 Task: Look for space in Al Manşūrah, Egypt from 1st July, 2023 to 8th July, 2023 for 2 adults, 1 child in price range Rs.15000 to Rs.20000. Place can be entire place with 1  bedroom having 1 bed and 1 bathroom. Property type can be house, flat, guest house, hotel. Booking option can be shelf check-in. Required host language is English.
Action: Mouse moved to (259, 166)
Screenshot: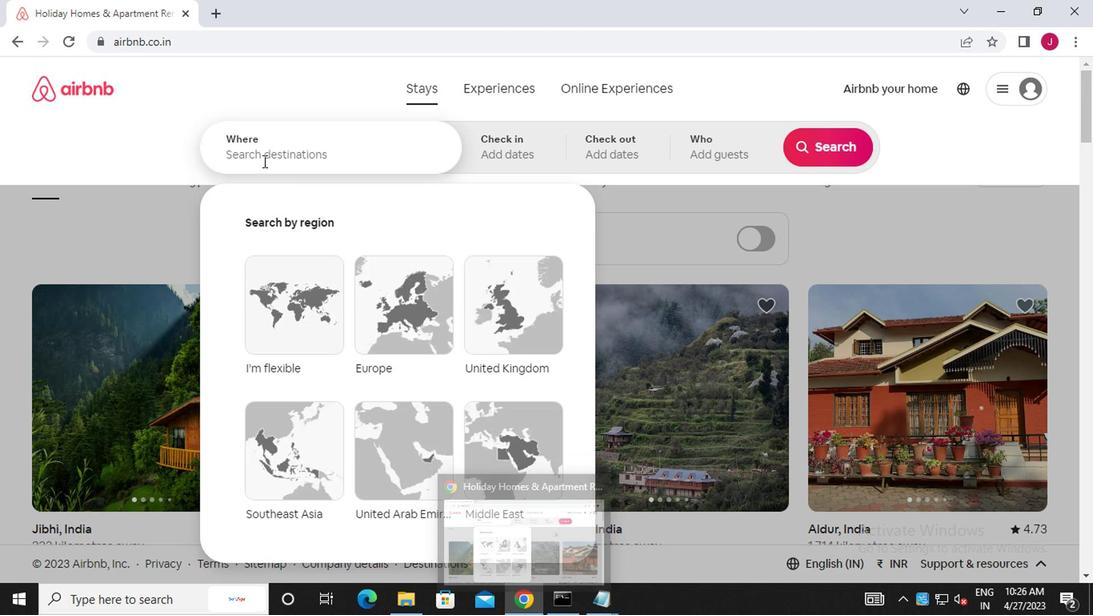 
Action: Mouse pressed left at (259, 166)
Screenshot: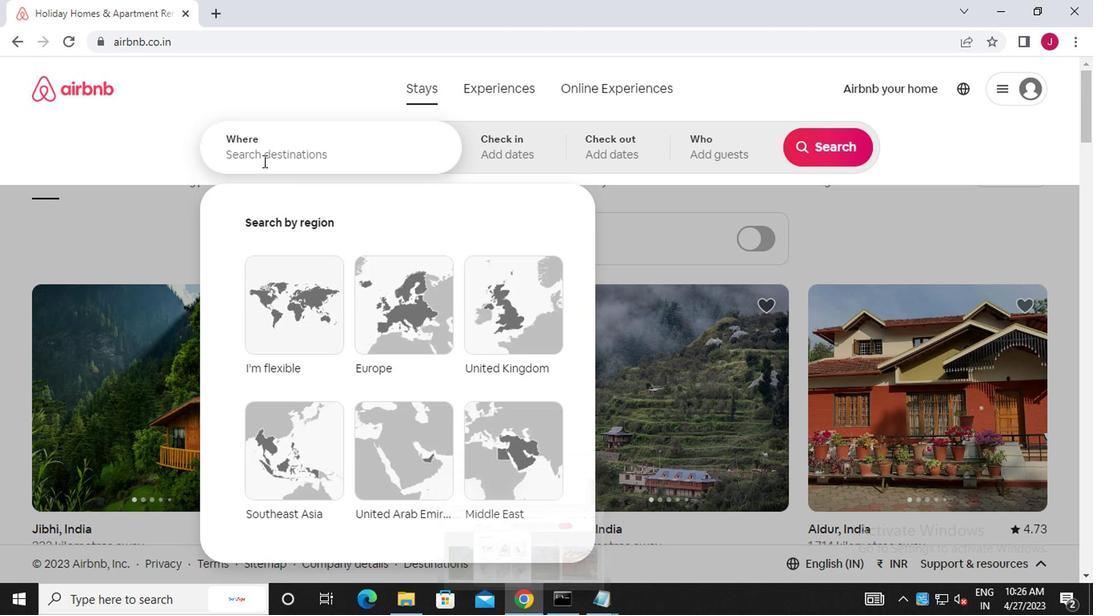 
Action: Mouse moved to (259, 166)
Screenshot: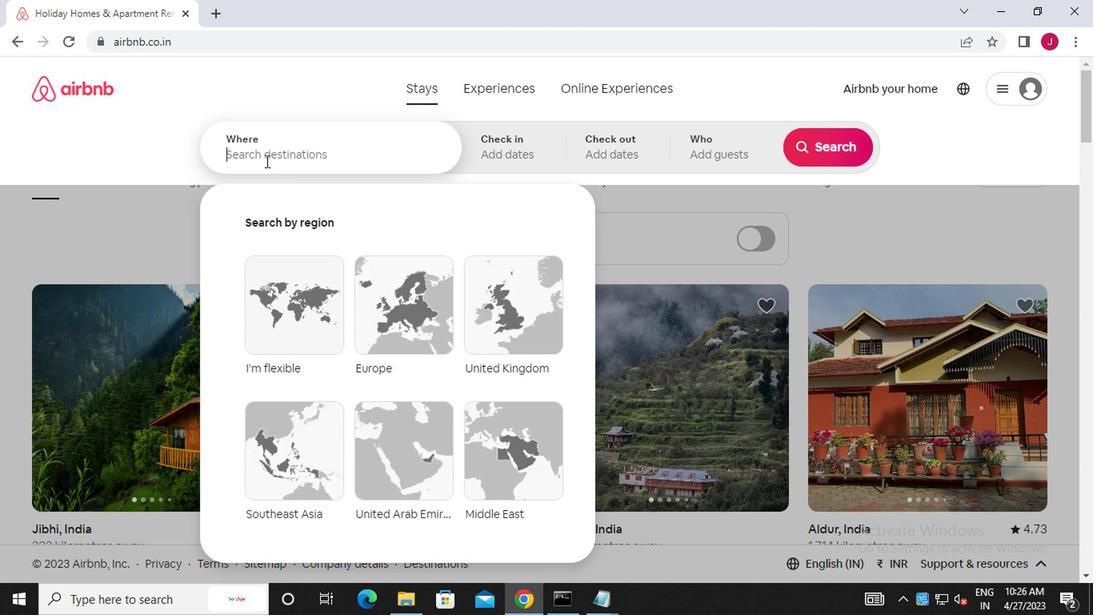 
Action: Key pressed a<Key.caps_lock>l<Key.space><Key.caps_lock>m<Key.caps_lock>ansurah,<Key.caps_lock>e<Key.caps_lock>gypt
Screenshot: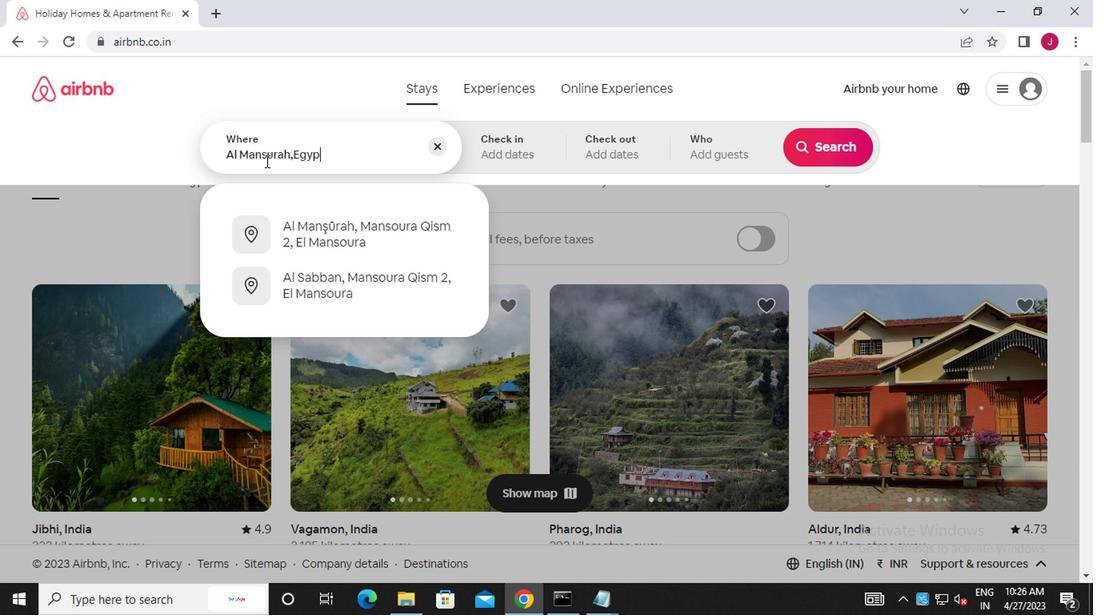 
Action: Mouse moved to (528, 150)
Screenshot: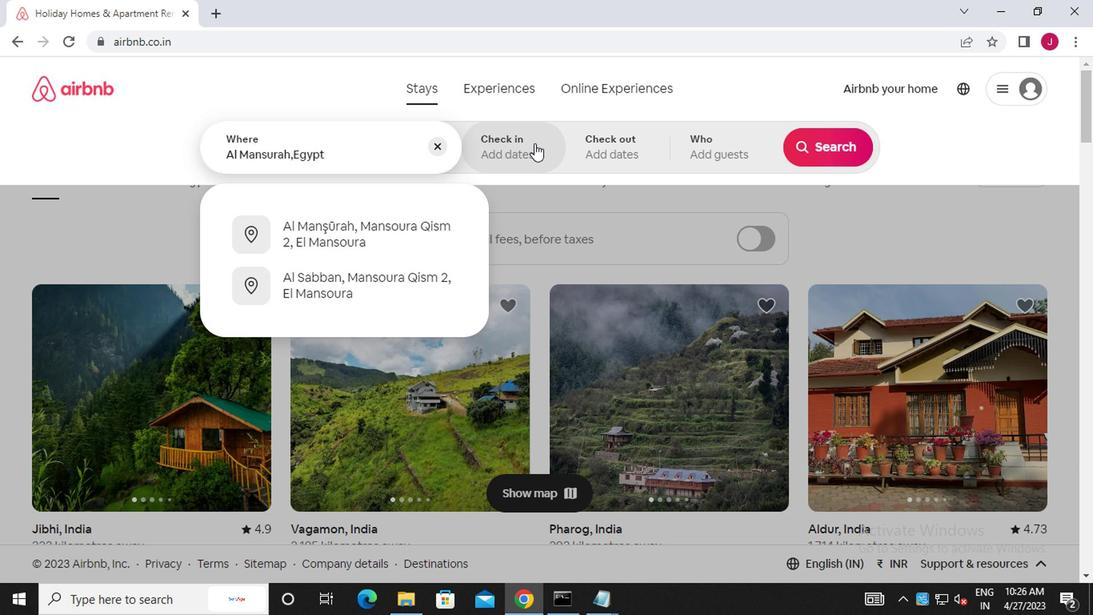 
Action: Mouse pressed left at (528, 150)
Screenshot: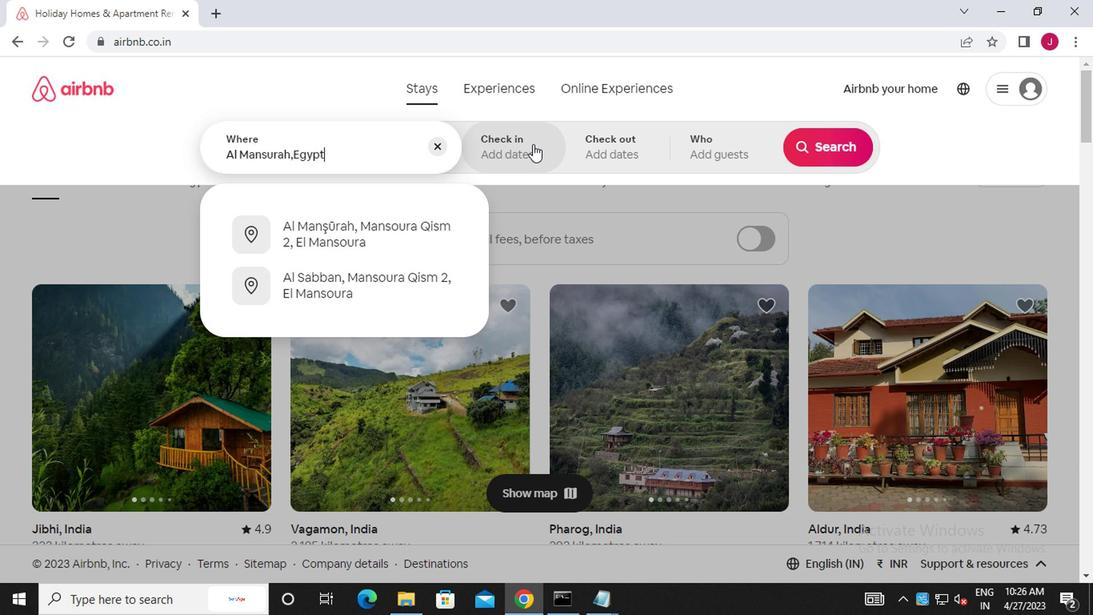 
Action: Mouse moved to (813, 278)
Screenshot: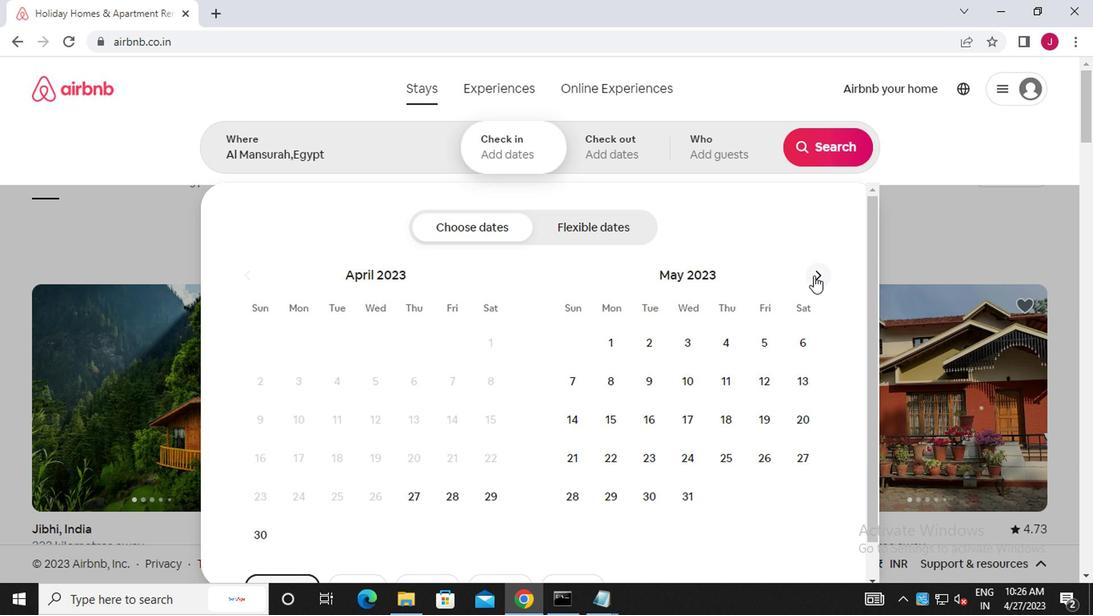 
Action: Mouse pressed left at (813, 278)
Screenshot: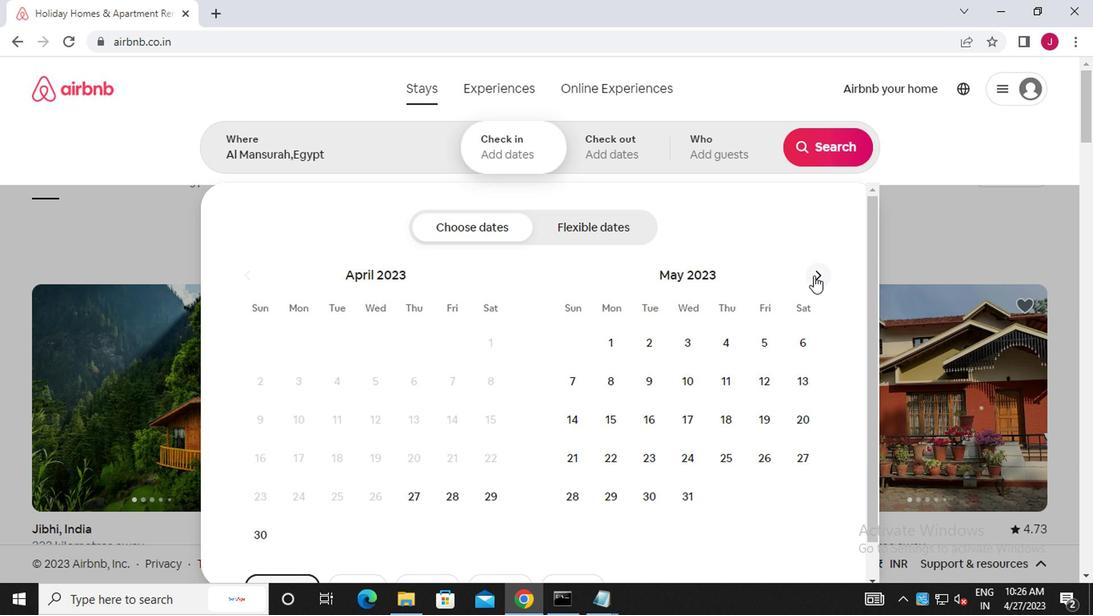 
Action: Mouse moved to (813, 278)
Screenshot: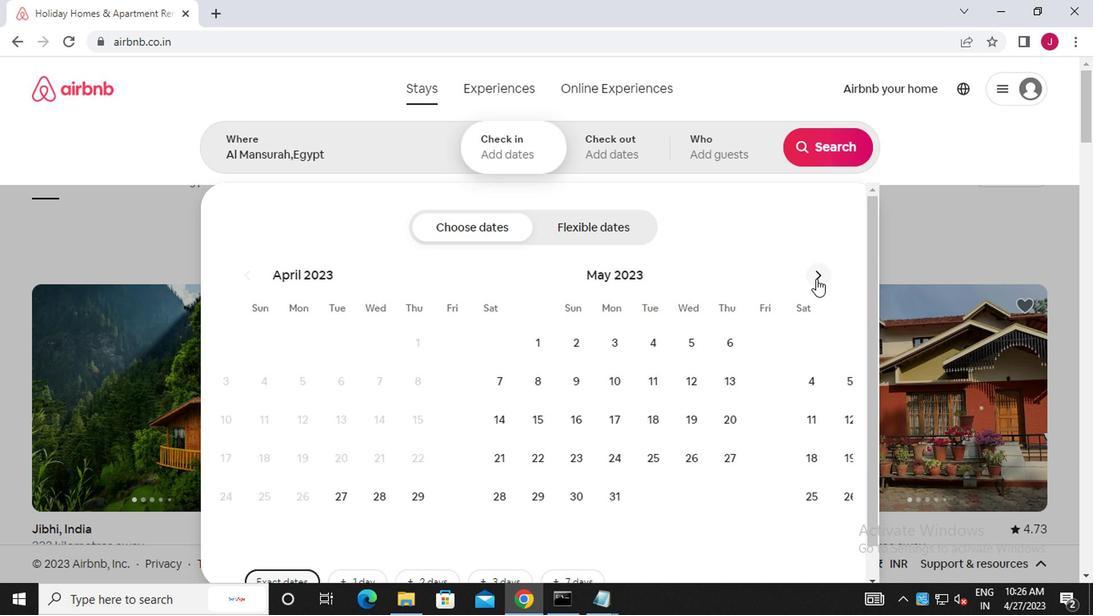 
Action: Mouse pressed left at (813, 278)
Screenshot: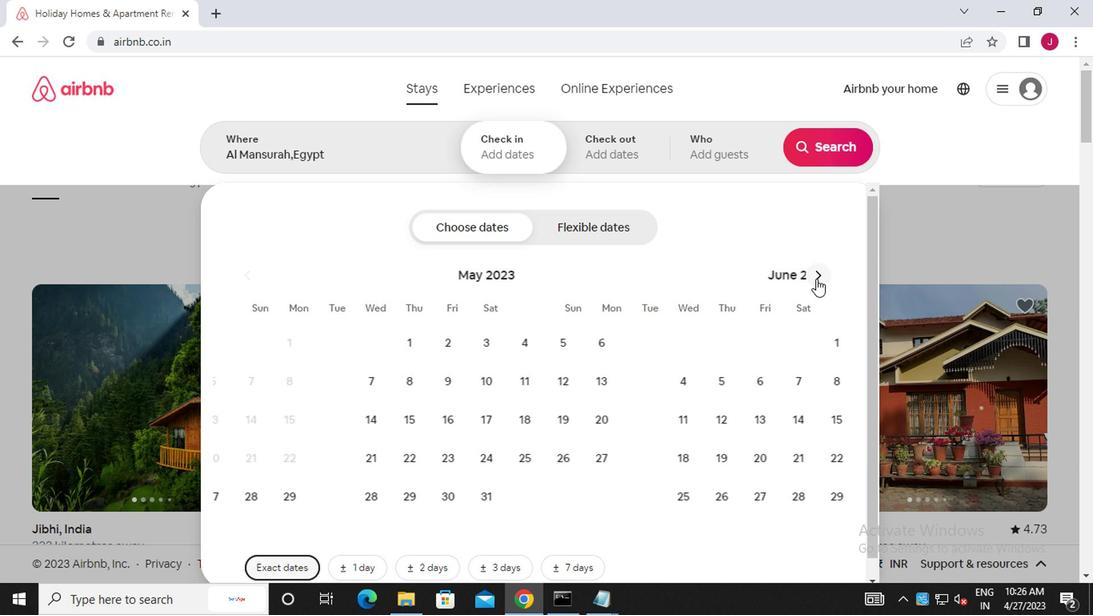 
Action: Mouse moved to (802, 345)
Screenshot: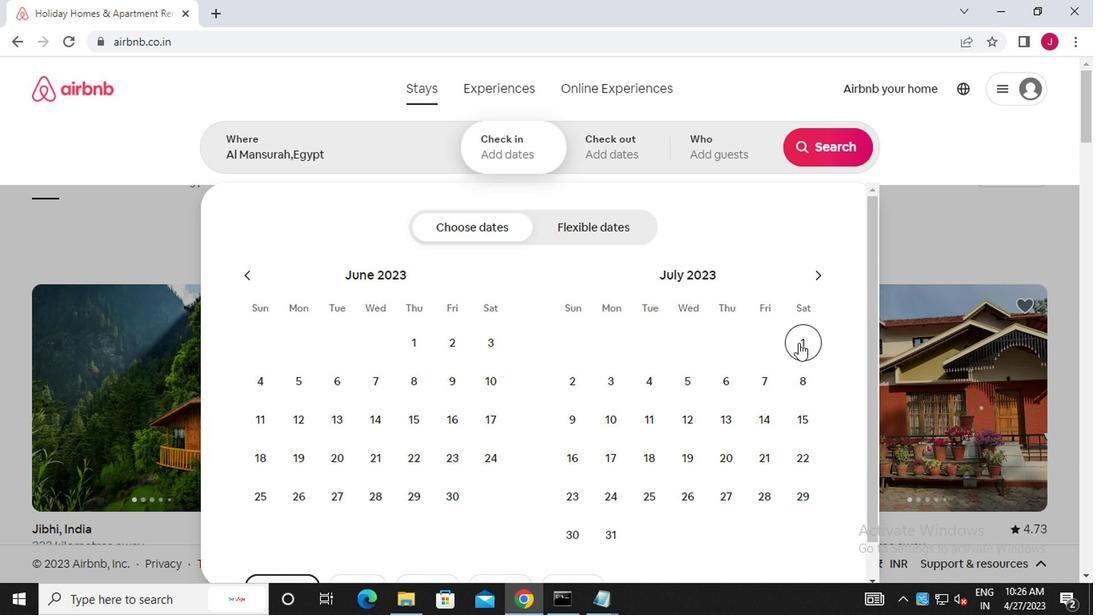 
Action: Mouse pressed left at (802, 345)
Screenshot: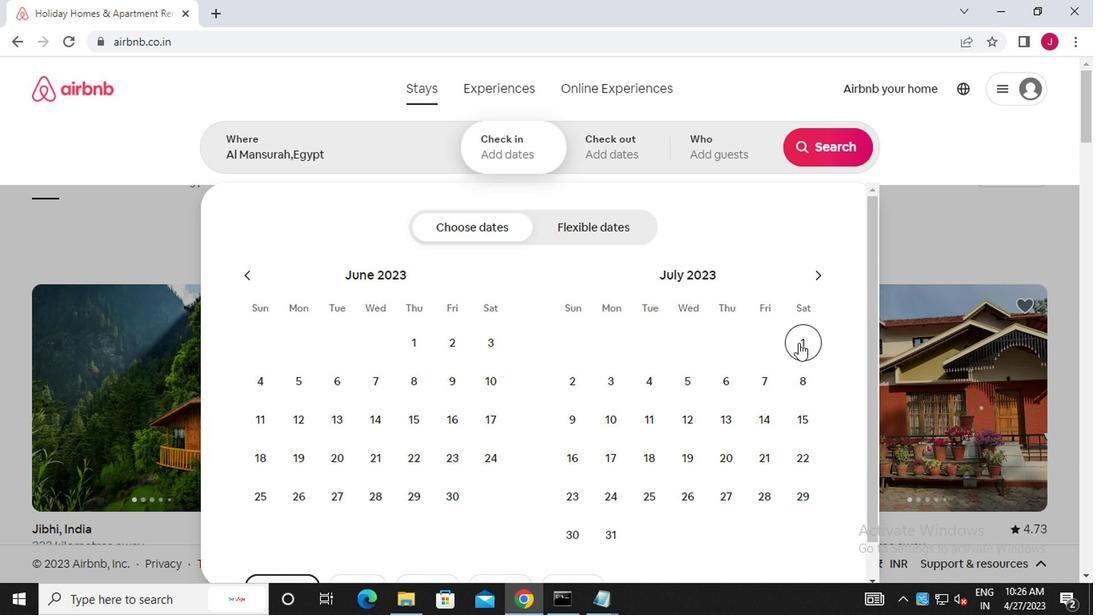 
Action: Mouse moved to (789, 375)
Screenshot: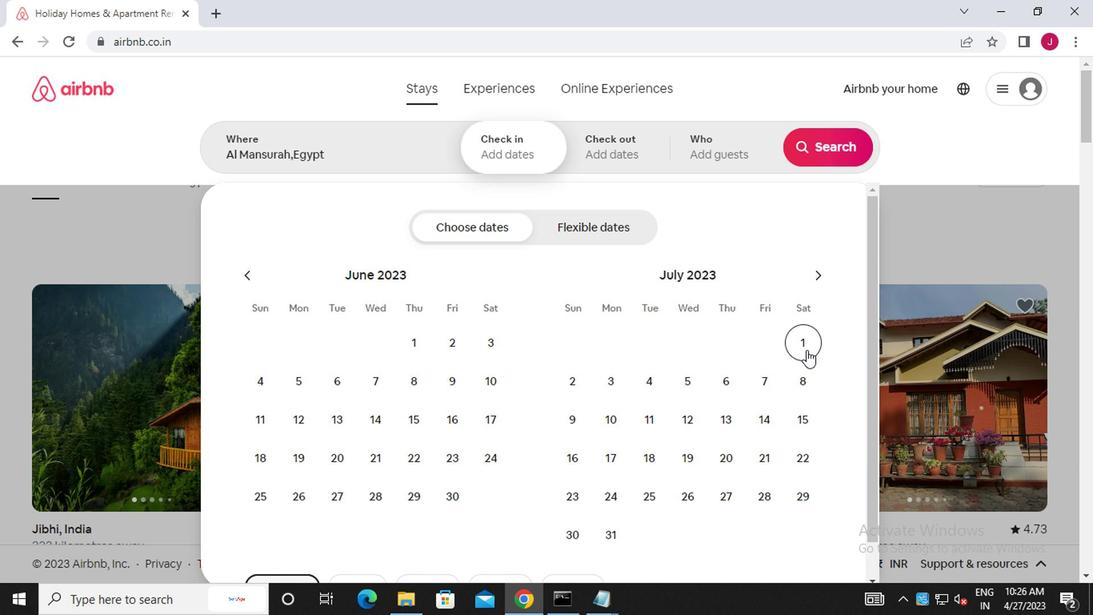 
Action: Mouse pressed left at (789, 375)
Screenshot: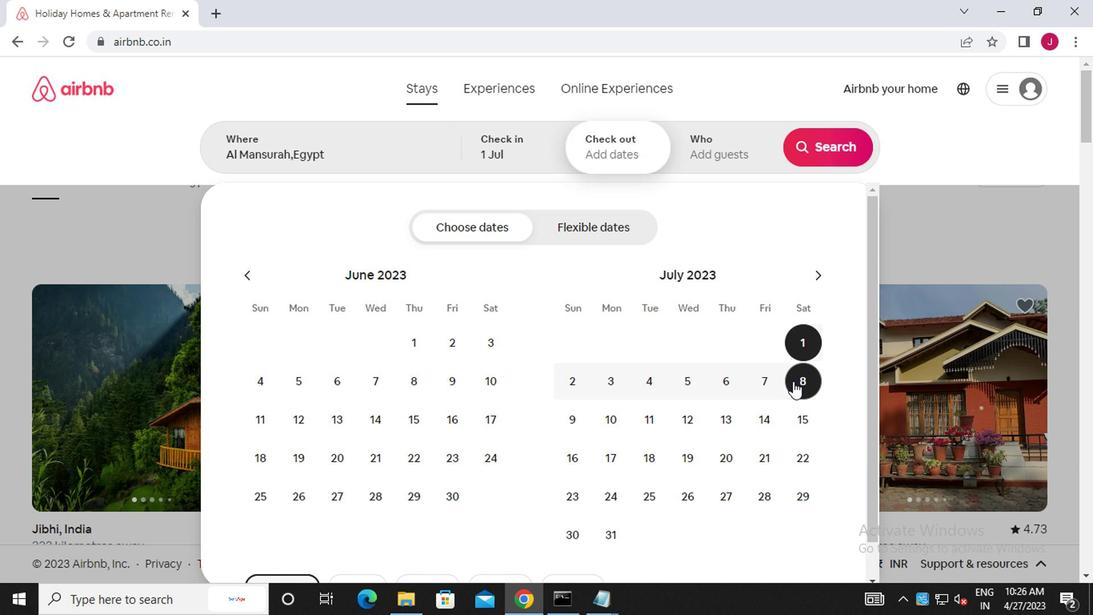 
Action: Mouse moved to (719, 153)
Screenshot: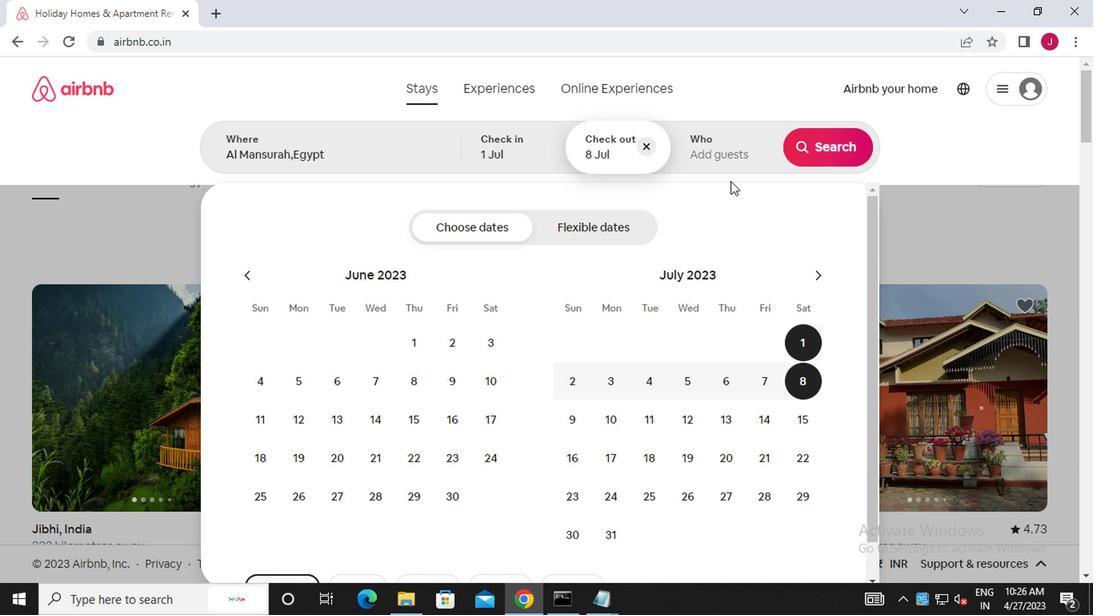 
Action: Mouse pressed left at (719, 153)
Screenshot: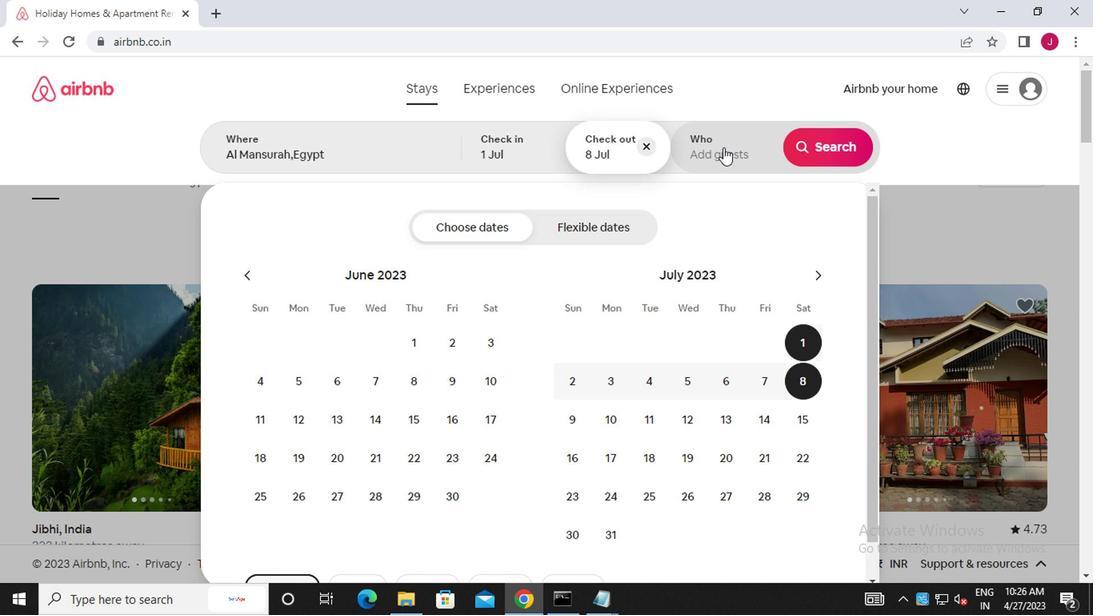 
Action: Mouse moved to (825, 233)
Screenshot: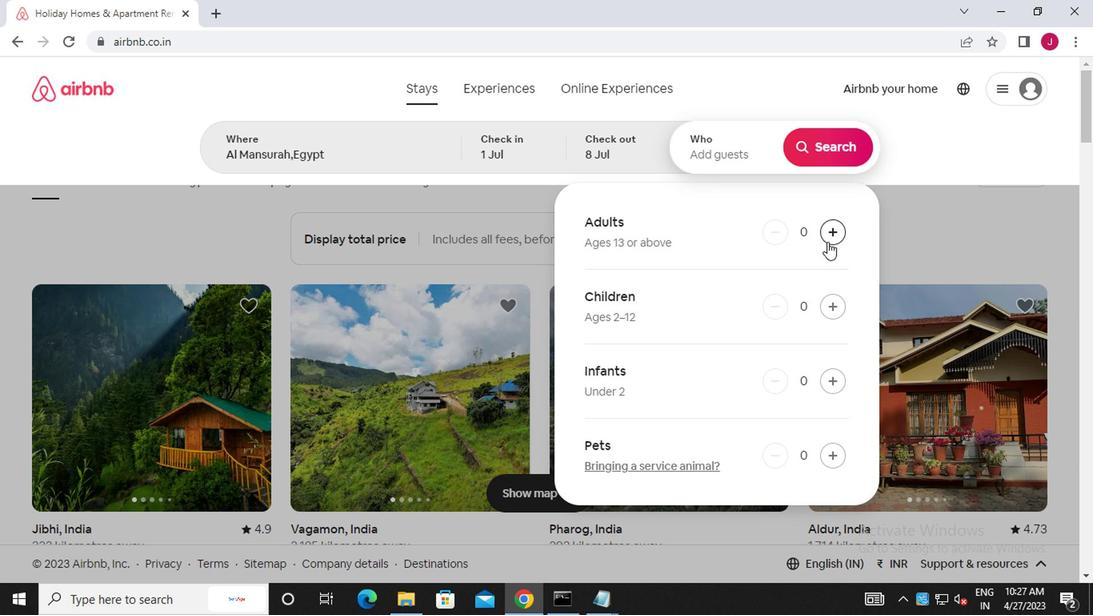
Action: Mouse pressed left at (825, 233)
Screenshot: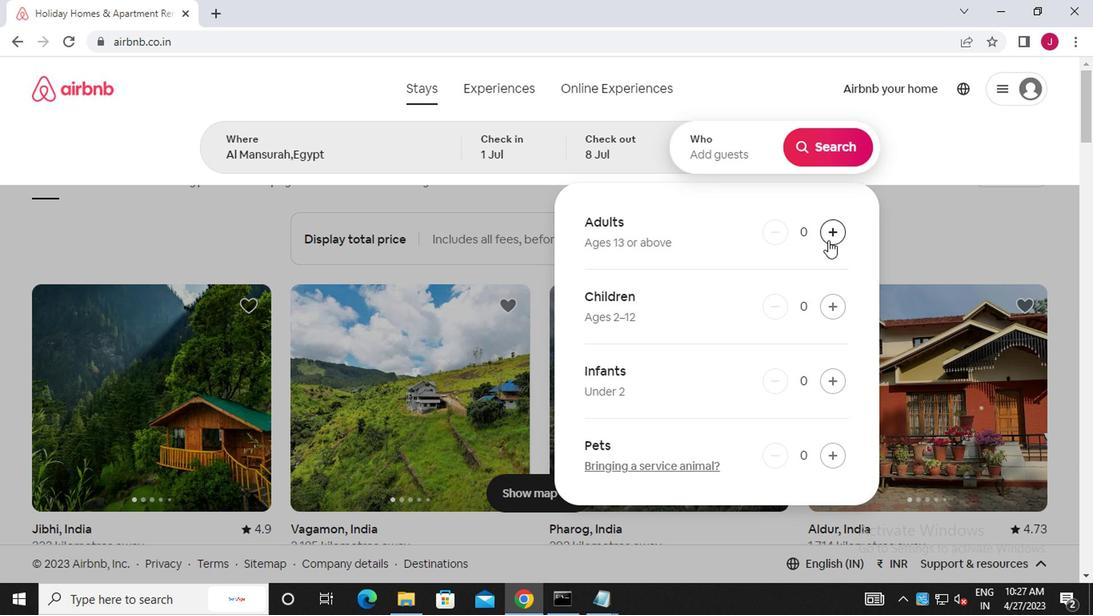 
Action: Mouse moved to (825, 233)
Screenshot: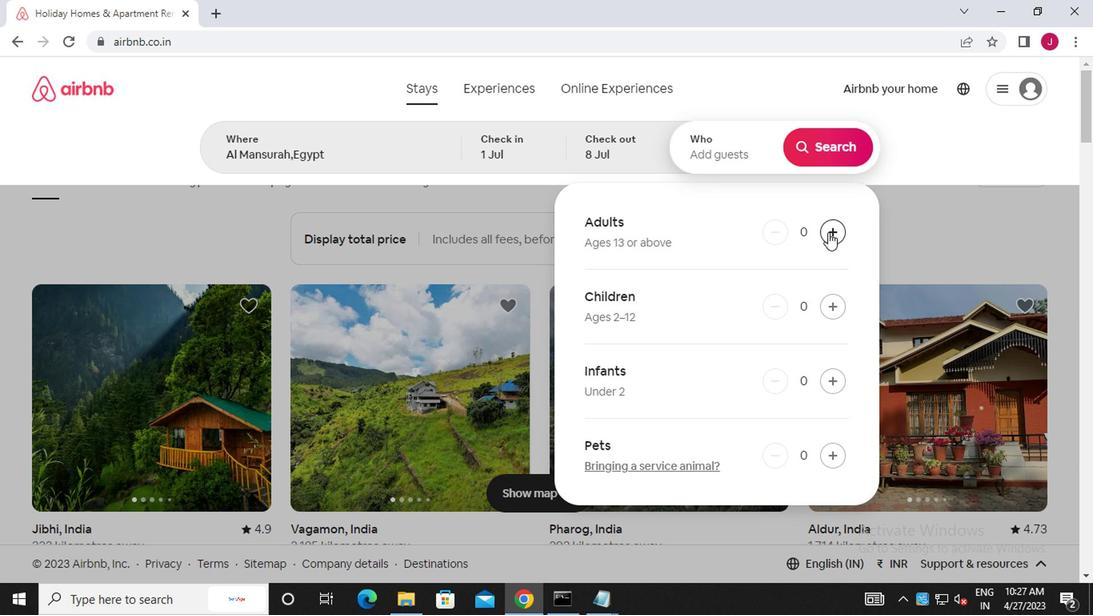
Action: Mouse pressed left at (825, 233)
Screenshot: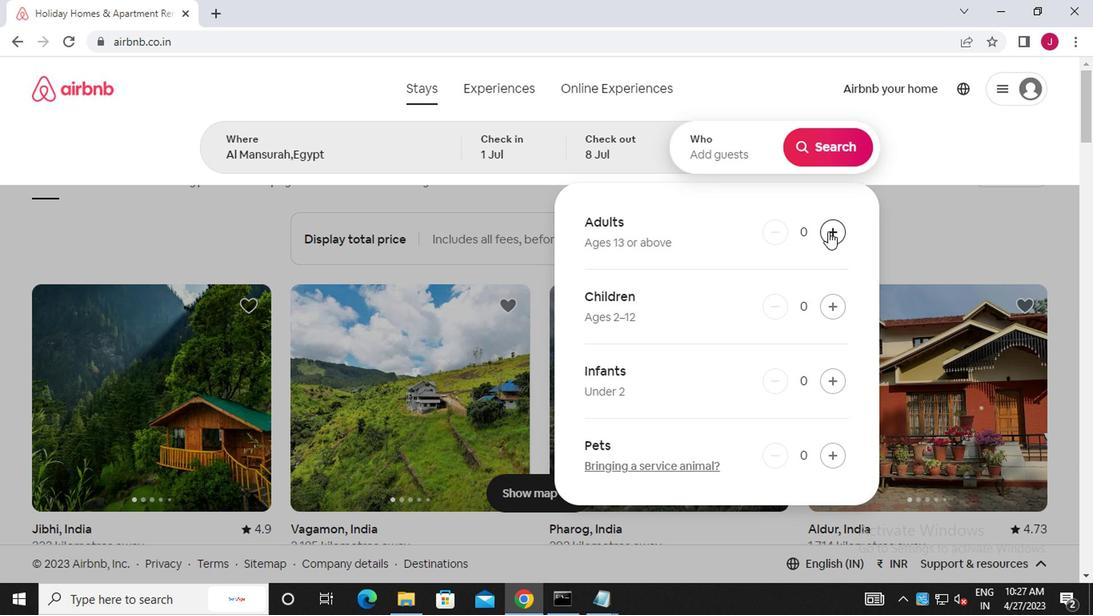 
Action: Mouse moved to (834, 304)
Screenshot: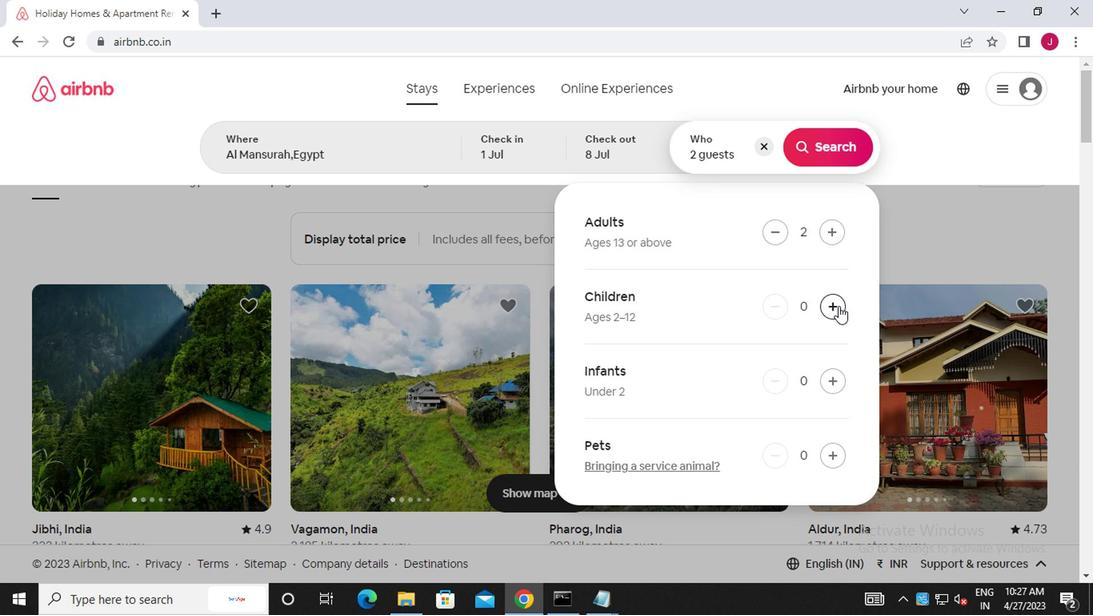 
Action: Mouse pressed left at (834, 304)
Screenshot: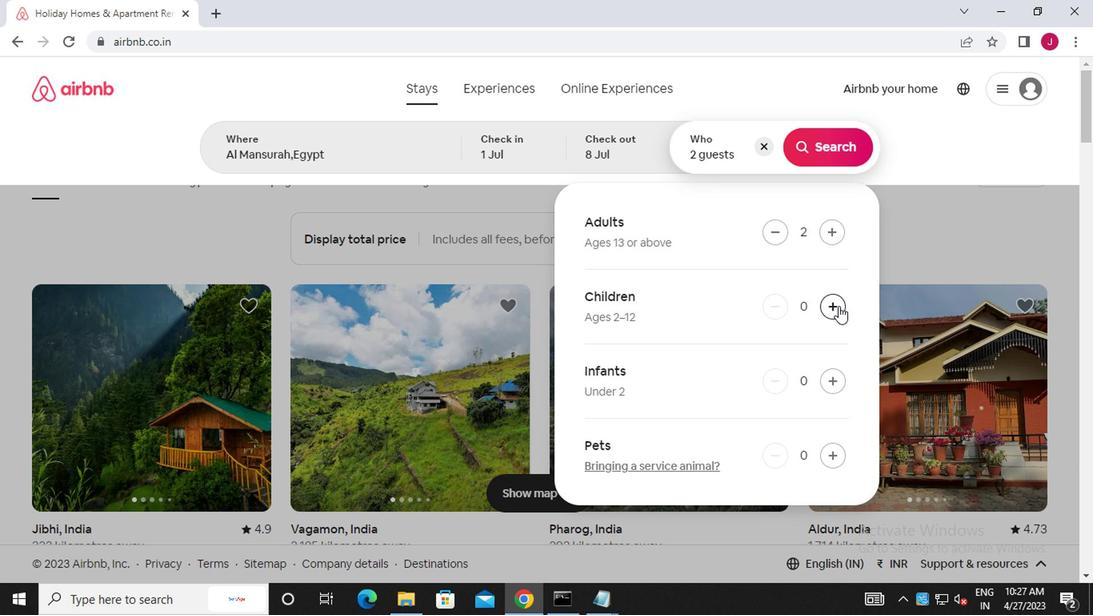 
Action: Mouse moved to (841, 152)
Screenshot: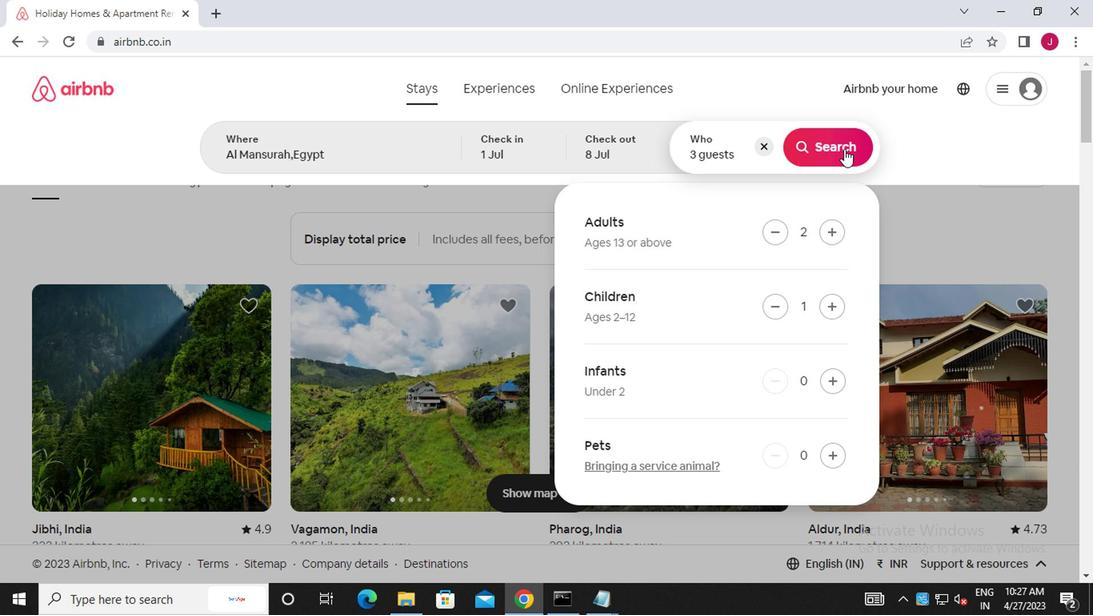 
Action: Mouse pressed left at (841, 152)
Screenshot: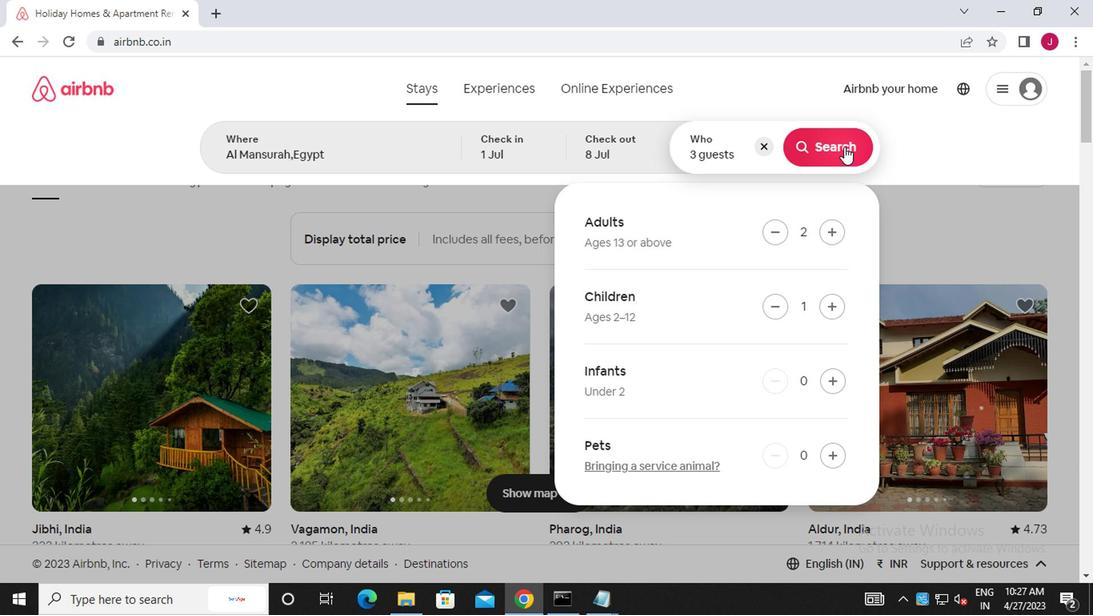 
Action: Mouse moved to (1034, 154)
Screenshot: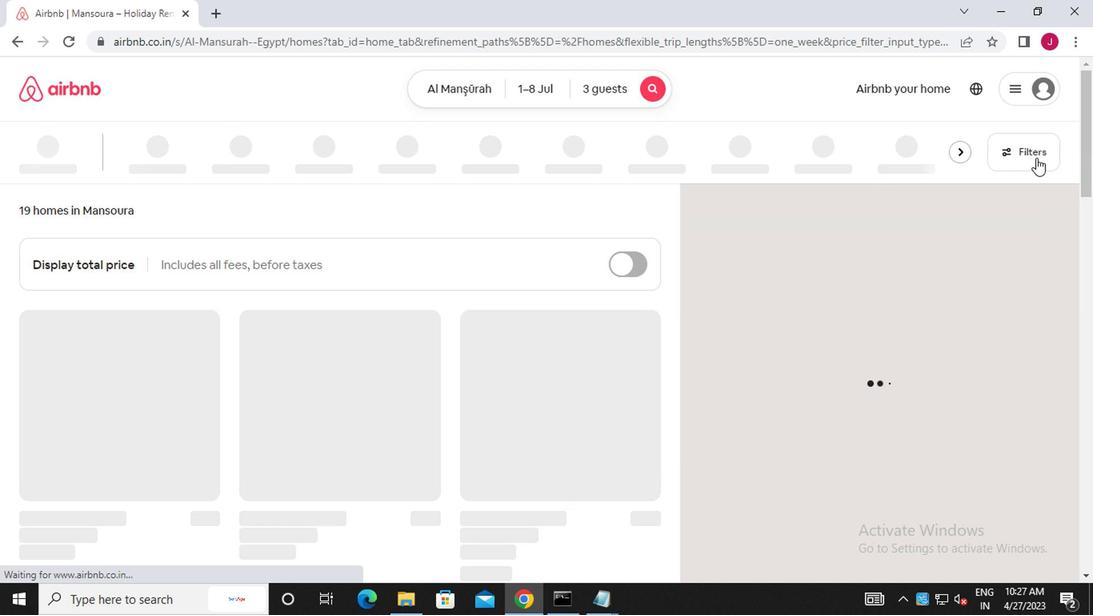
Action: Mouse pressed left at (1034, 154)
Screenshot: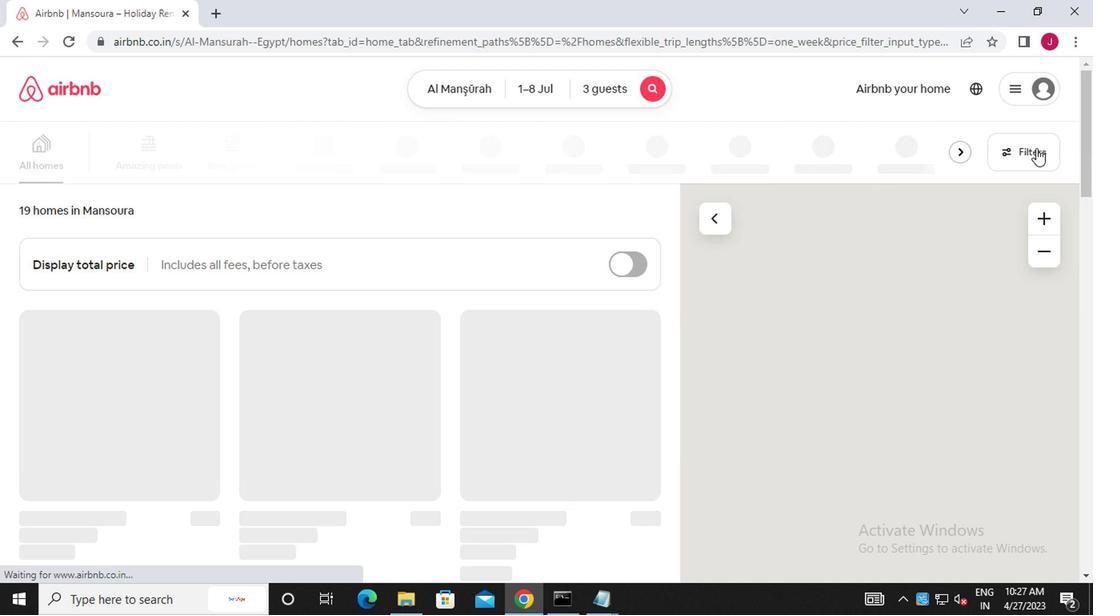 
Action: Mouse moved to (374, 349)
Screenshot: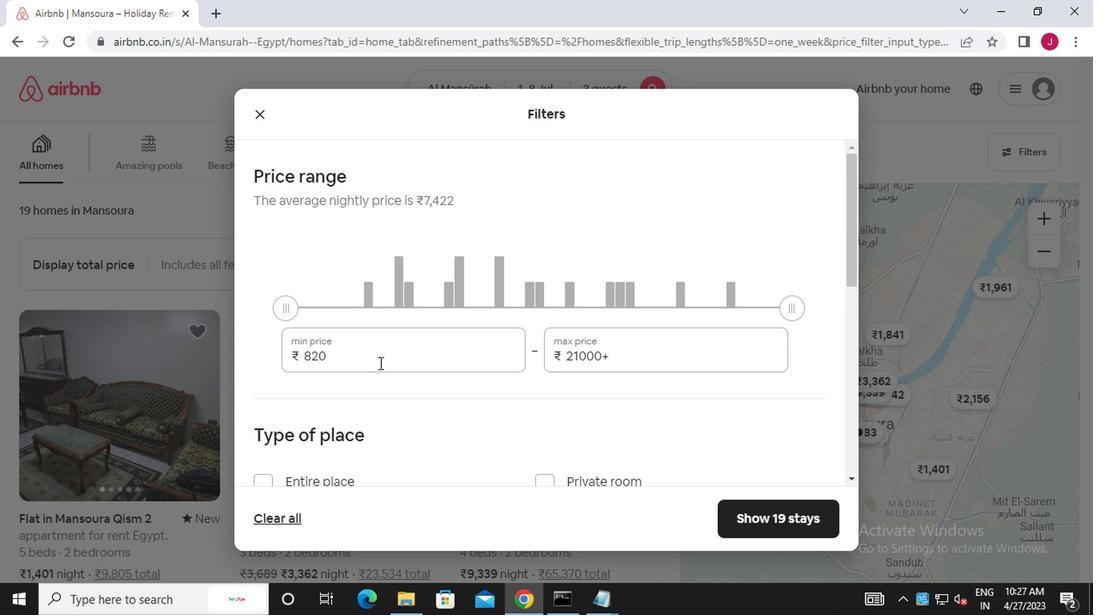 
Action: Mouse pressed left at (374, 349)
Screenshot: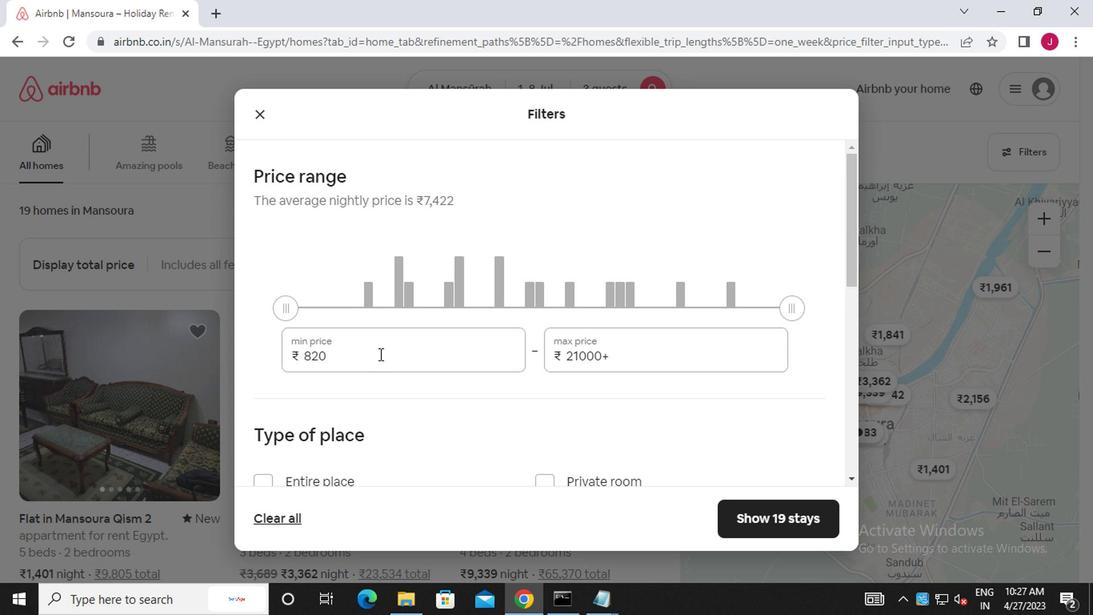 
Action: Mouse moved to (364, 347)
Screenshot: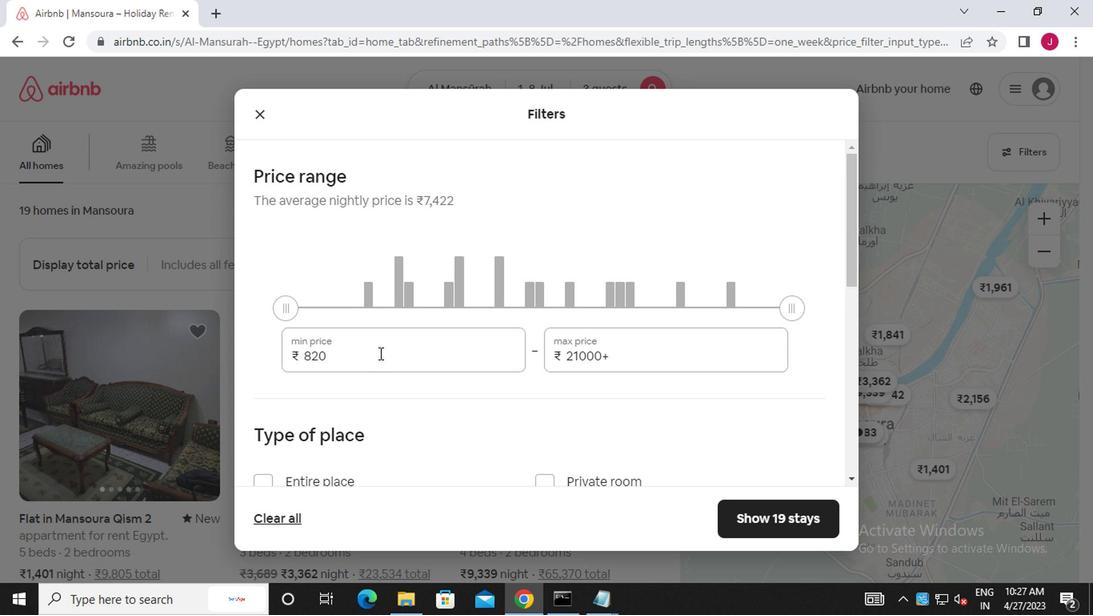 
Action: Key pressed <Key.backspace><Key.backspace><Key.backspace><Key.backspace><Key.backspace><Key.backspace><Key.backspace><Key.backspace><<97>><<101>><<96>><<96>><<96>>
Screenshot: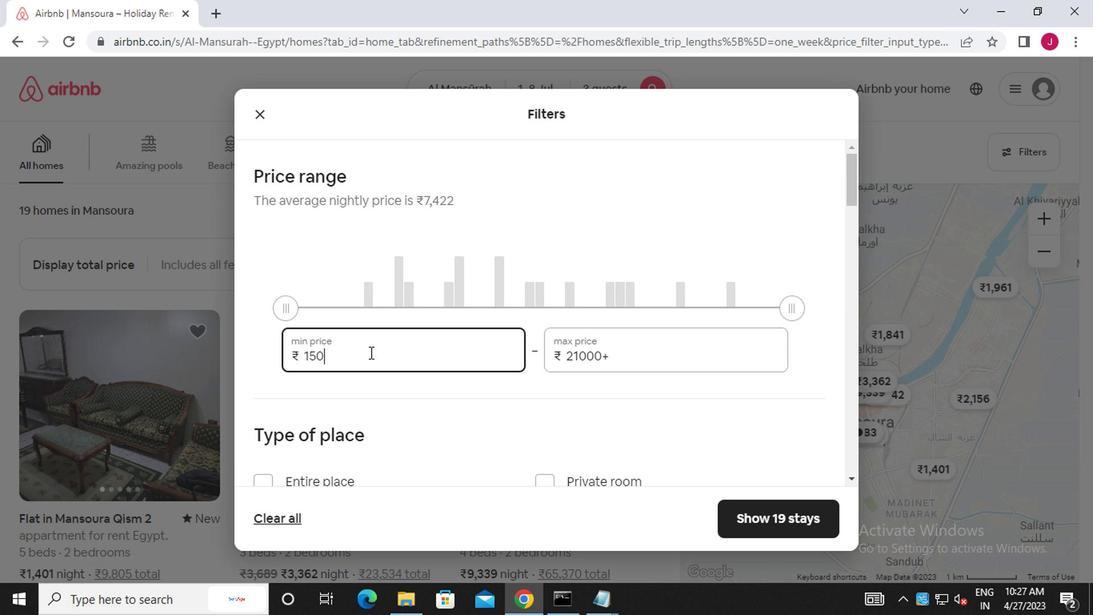 
Action: Mouse moved to (647, 342)
Screenshot: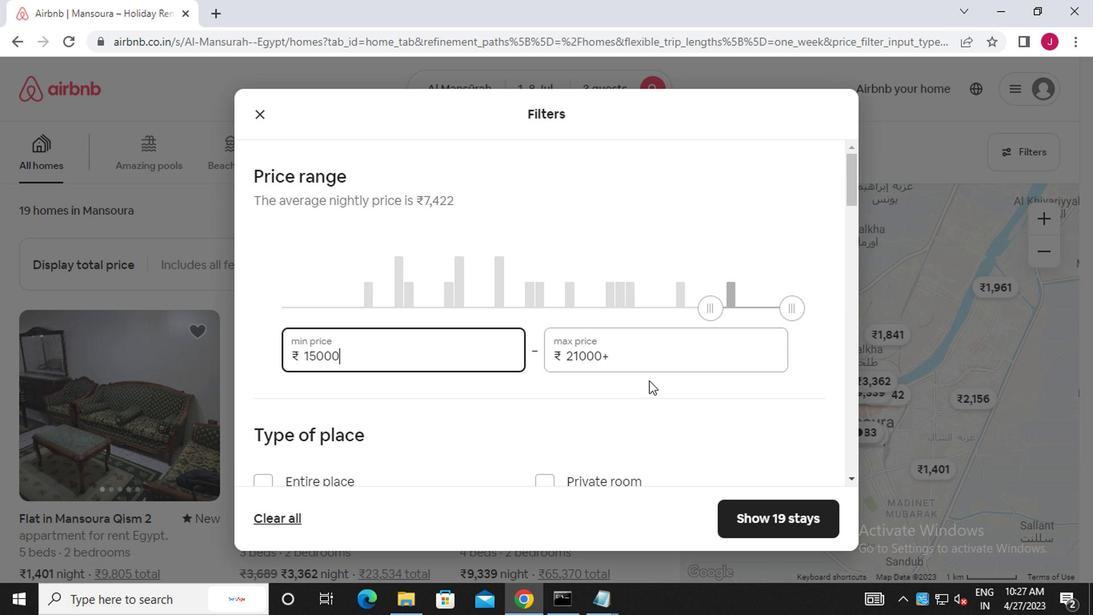 
Action: Mouse pressed left at (647, 342)
Screenshot: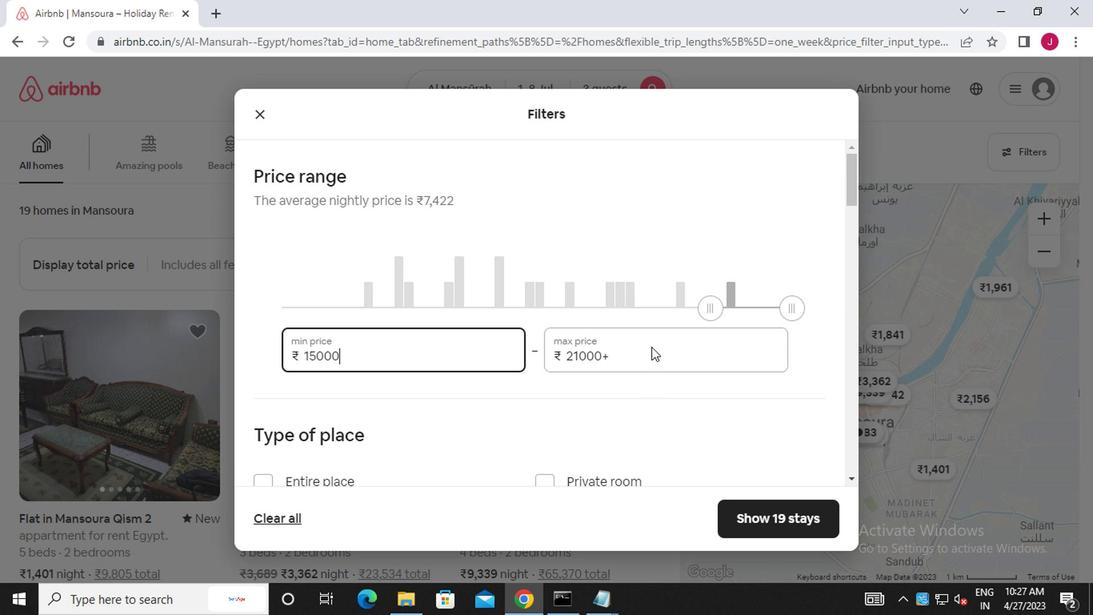 
Action: Key pressed <Key.backspace><Key.backspace><Key.backspace><Key.backspace><Key.backspace><<96>><<96>><<96>><<96>>
Screenshot: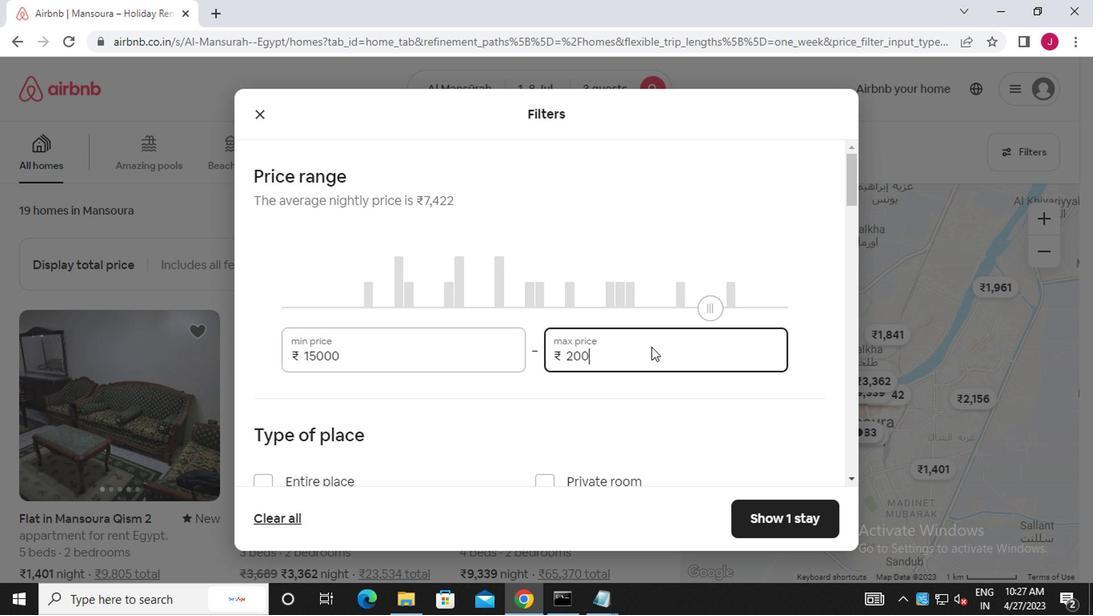 
Action: Mouse scrolled (647, 342) with delta (0, 0)
Screenshot: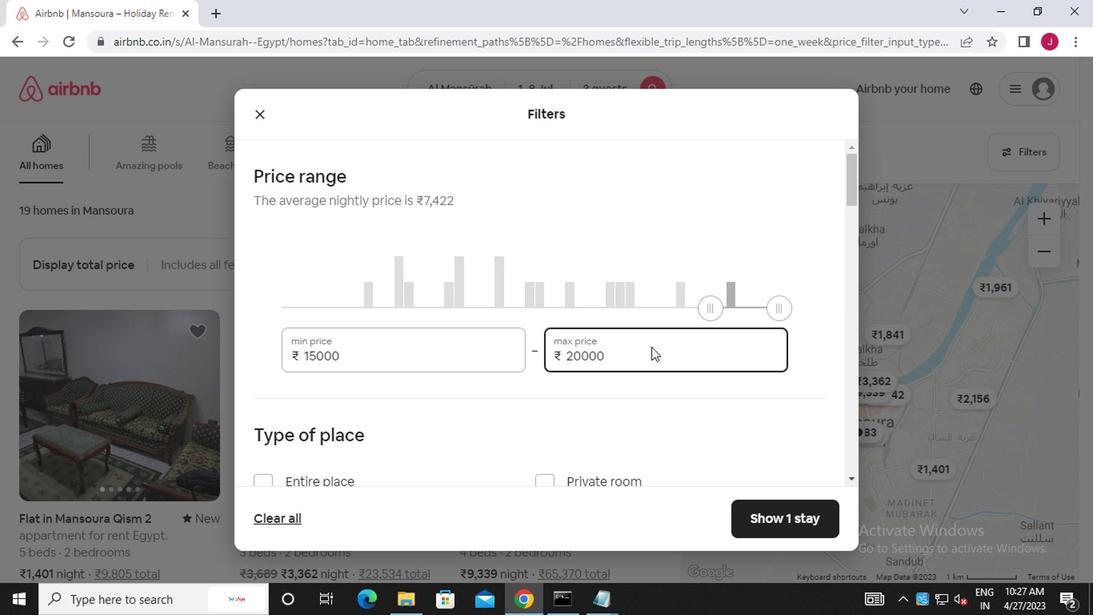 
Action: Mouse scrolled (647, 342) with delta (0, 0)
Screenshot: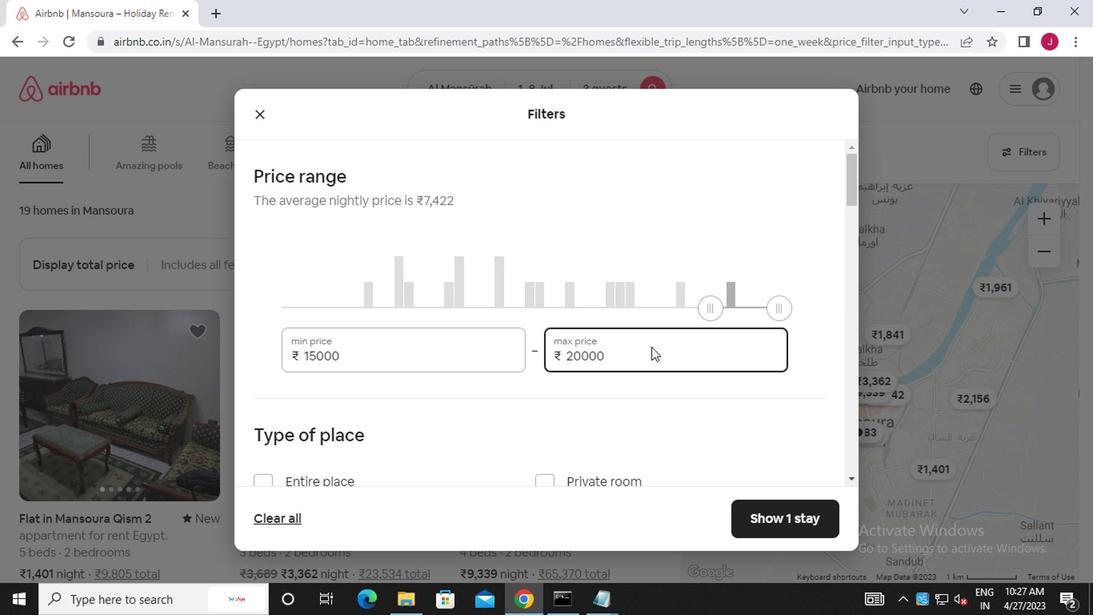 
Action: Mouse scrolled (647, 342) with delta (0, 0)
Screenshot: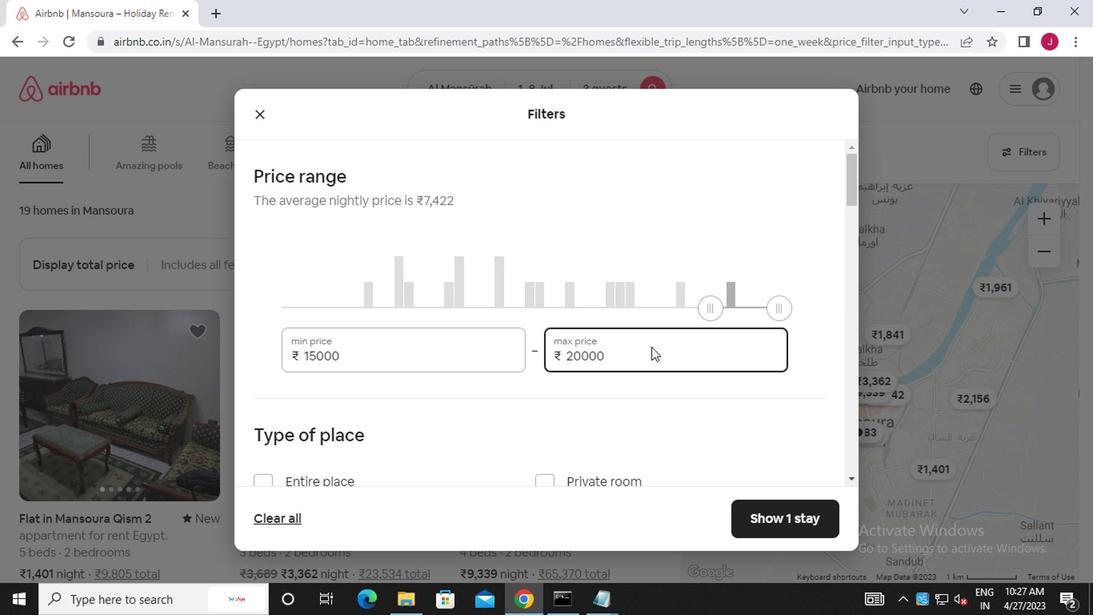 
Action: Mouse moved to (263, 240)
Screenshot: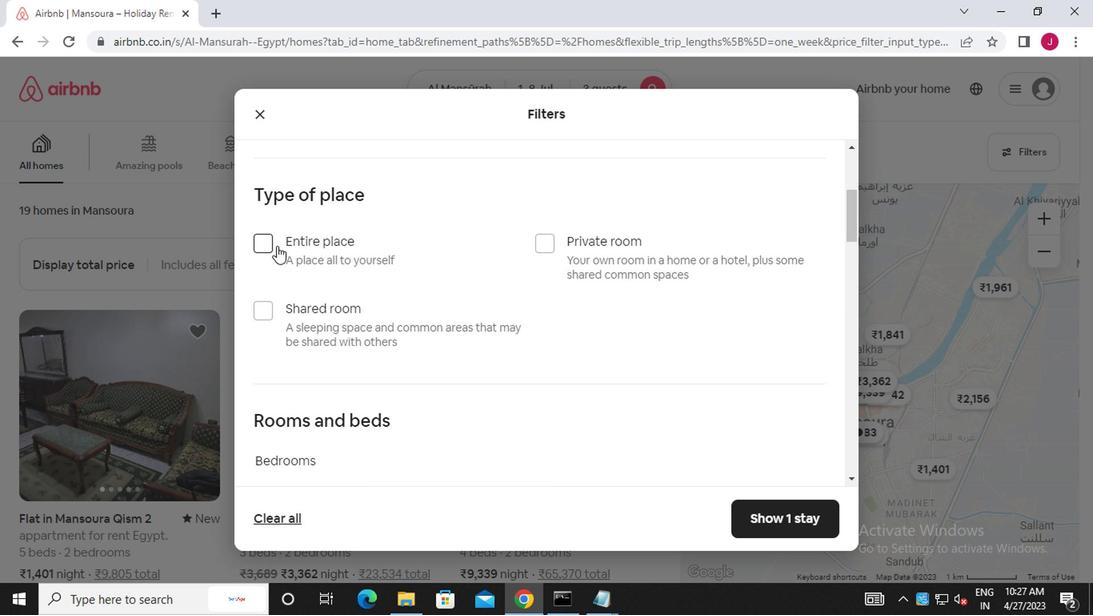 
Action: Mouse pressed left at (263, 240)
Screenshot: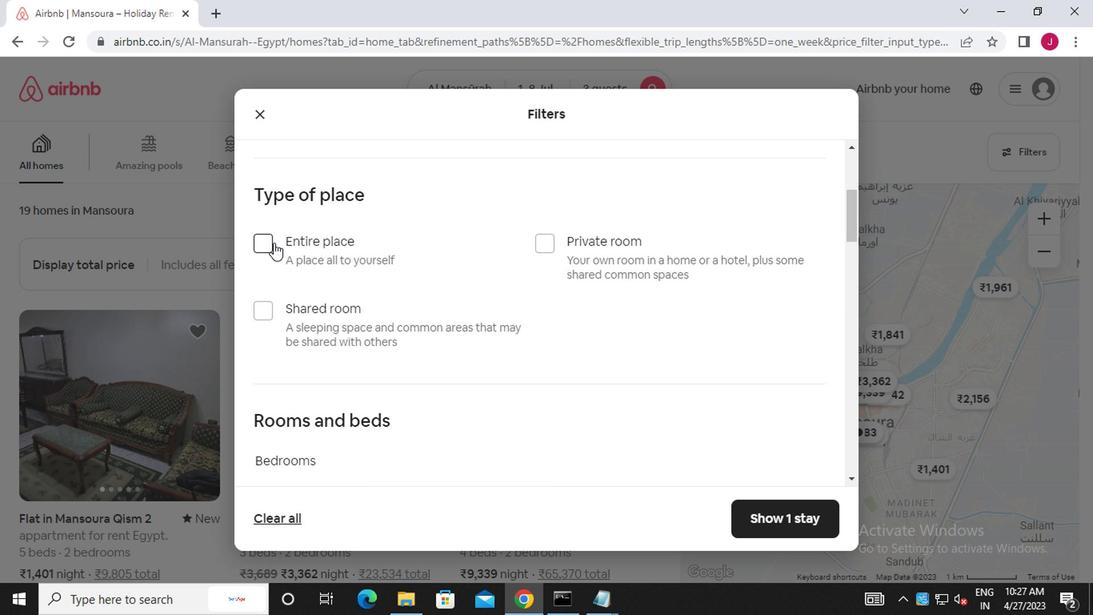 
Action: Mouse moved to (351, 297)
Screenshot: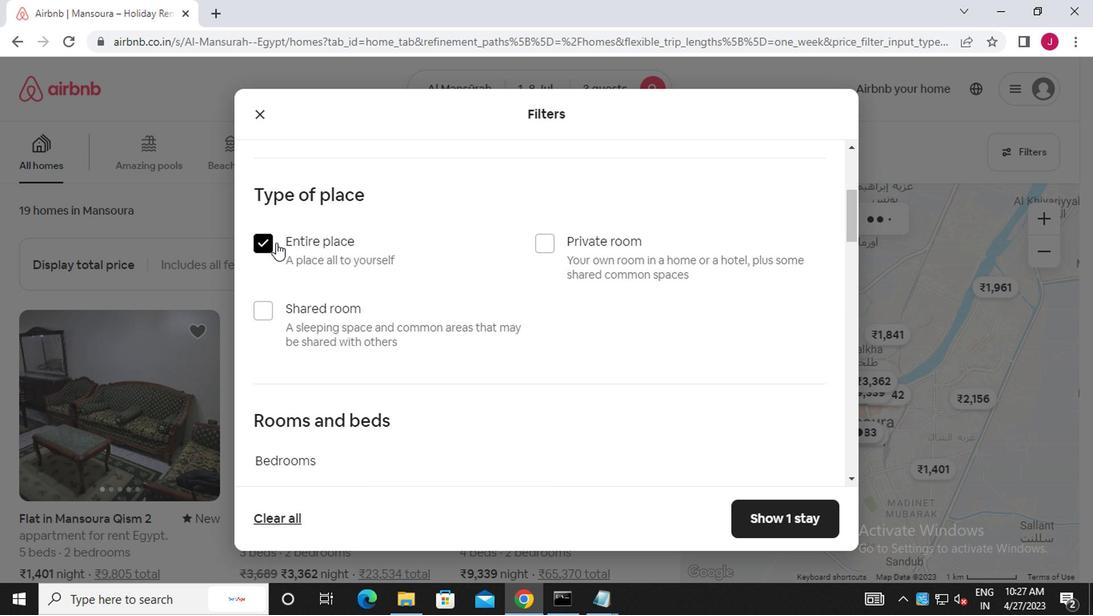 
Action: Mouse scrolled (351, 296) with delta (0, 0)
Screenshot: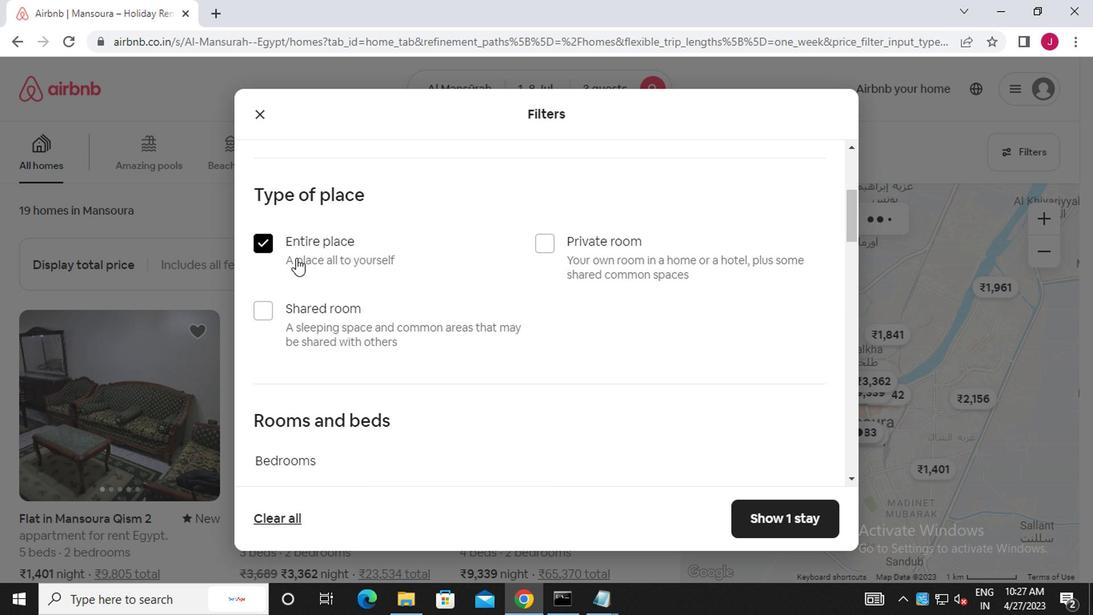 
Action: Mouse scrolled (351, 296) with delta (0, 0)
Screenshot: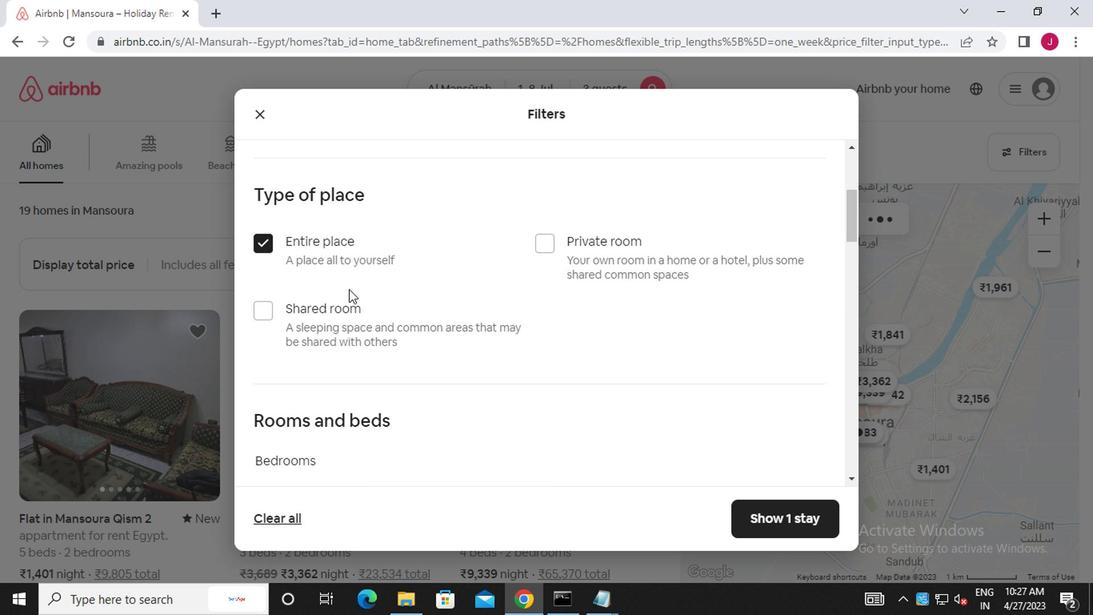 
Action: Mouse scrolled (351, 296) with delta (0, 0)
Screenshot: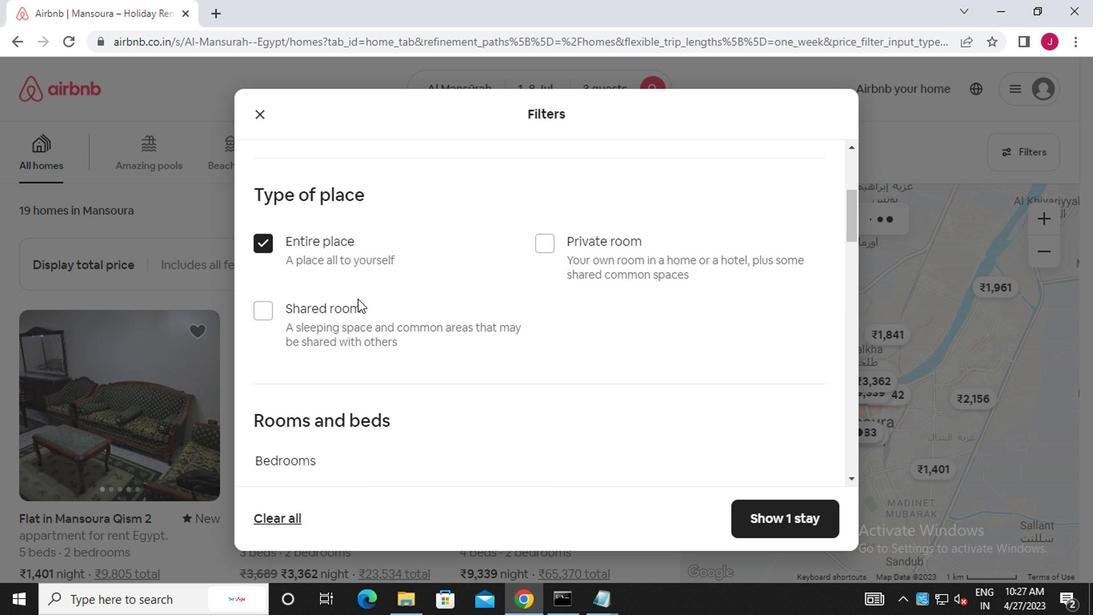 
Action: Mouse moved to (350, 278)
Screenshot: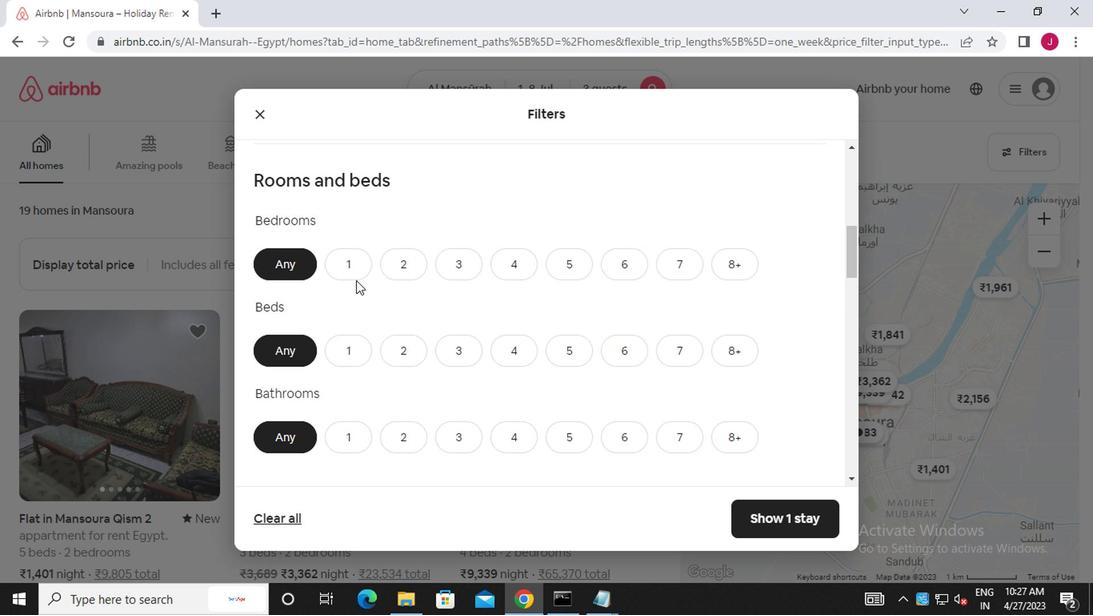 
Action: Mouse pressed left at (350, 278)
Screenshot: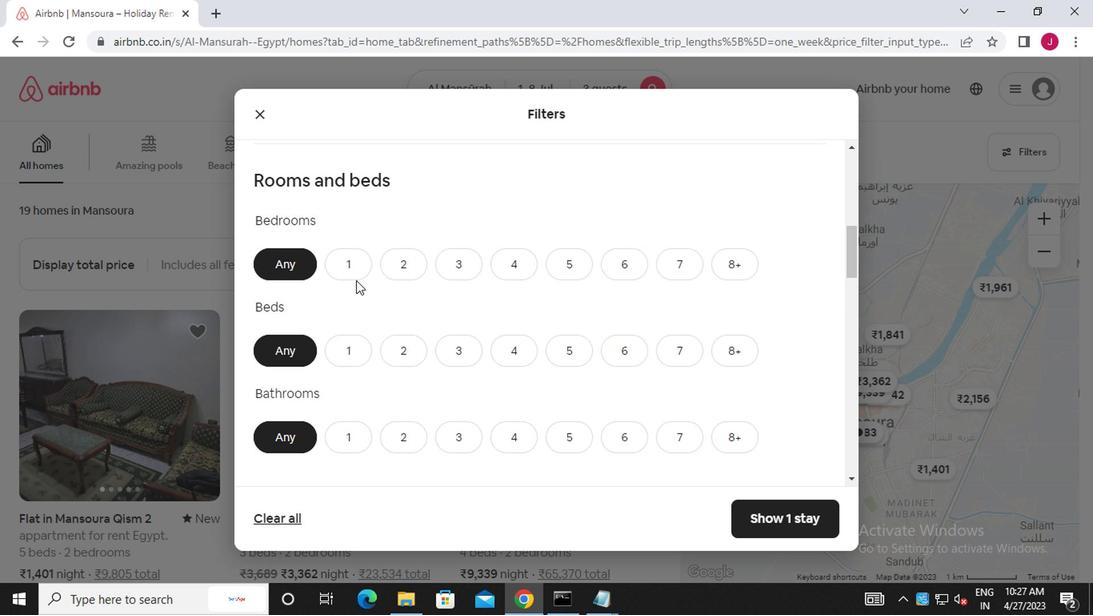 
Action: Mouse moved to (343, 333)
Screenshot: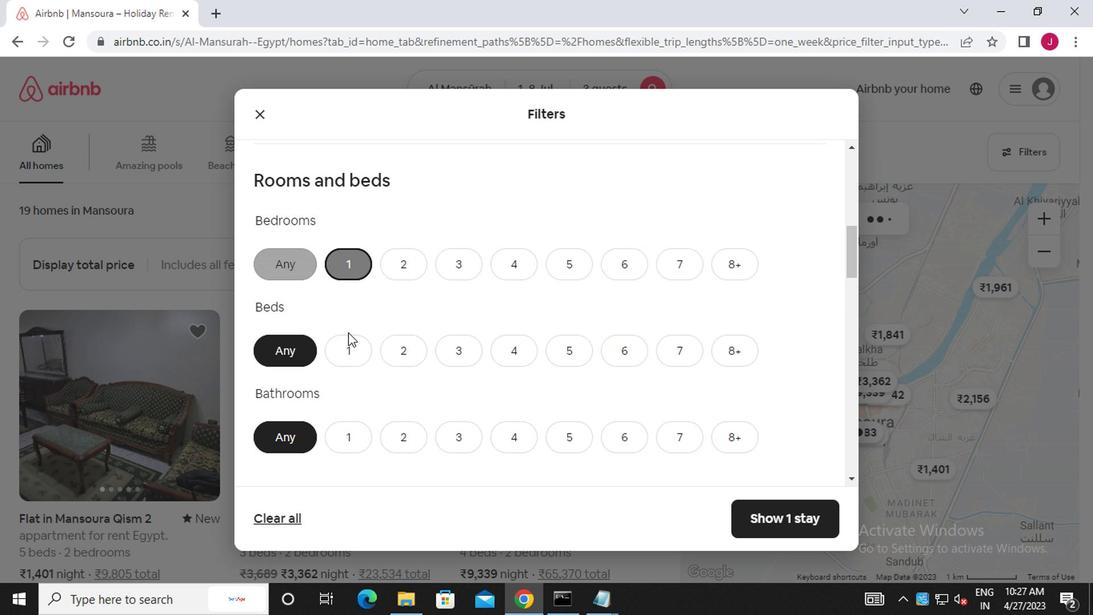 
Action: Mouse pressed left at (343, 333)
Screenshot: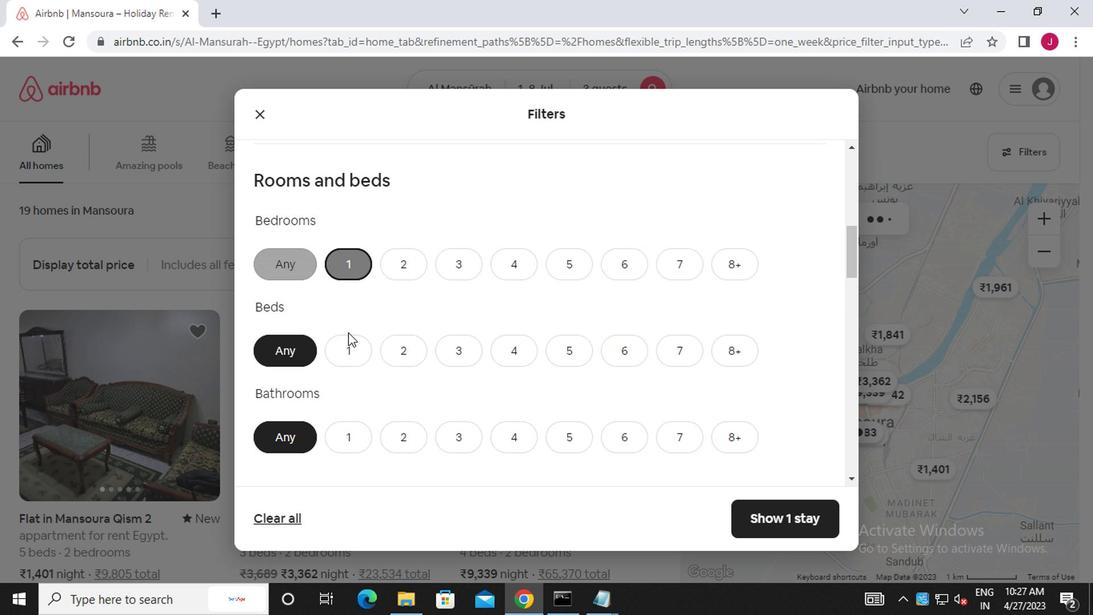 
Action: Mouse moved to (351, 428)
Screenshot: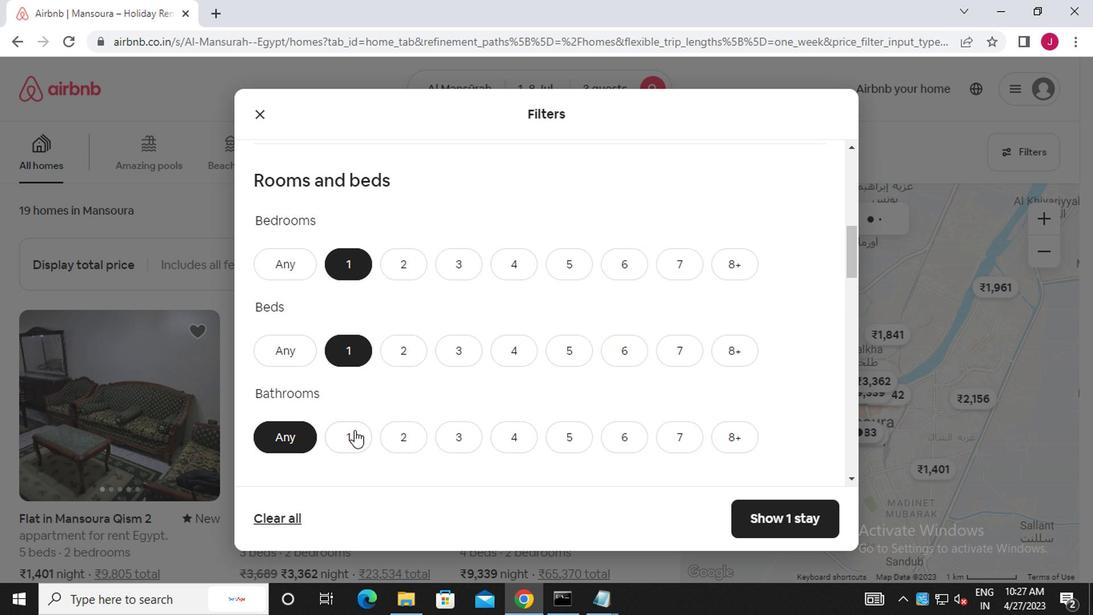 
Action: Mouse pressed left at (351, 428)
Screenshot: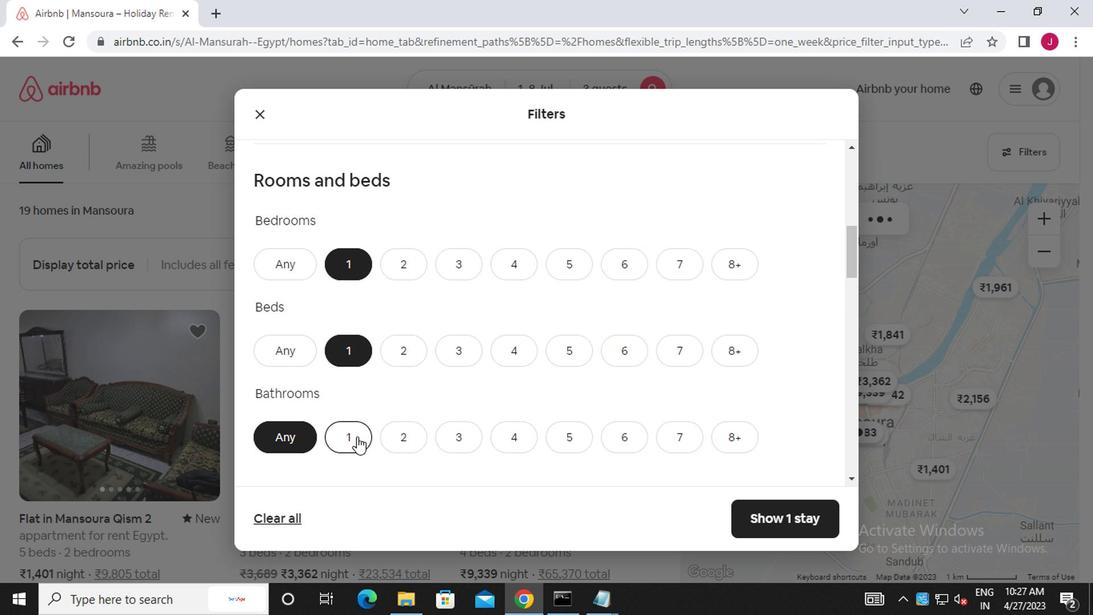 
Action: Mouse moved to (425, 447)
Screenshot: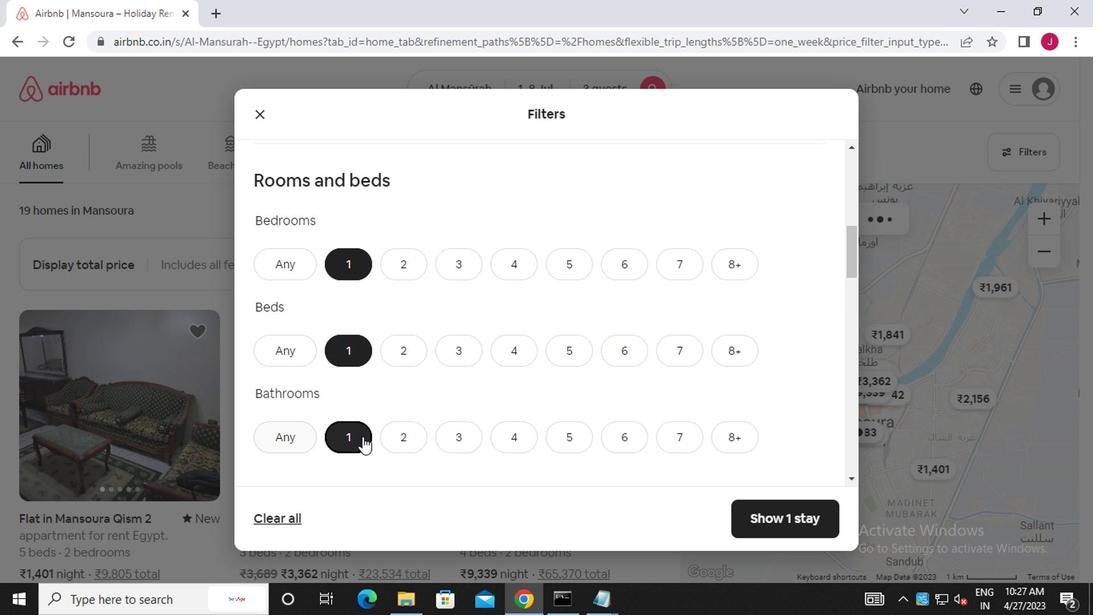 
Action: Mouse scrolled (425, 447) with delta (0, 0)
Screenshot: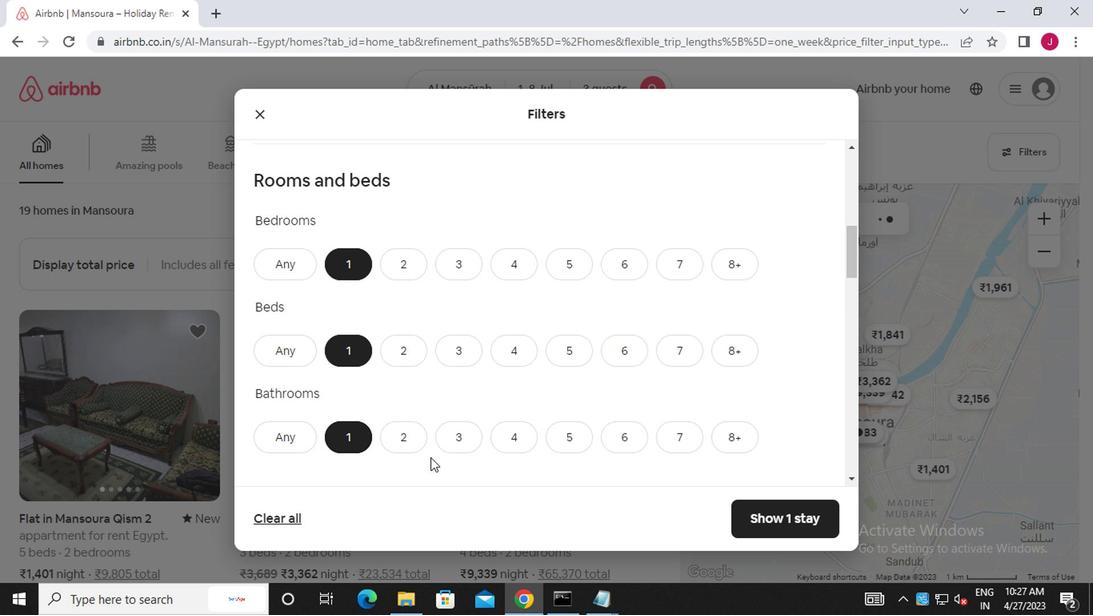 
Action: Mouse moved to (353, 441)
Screenshot: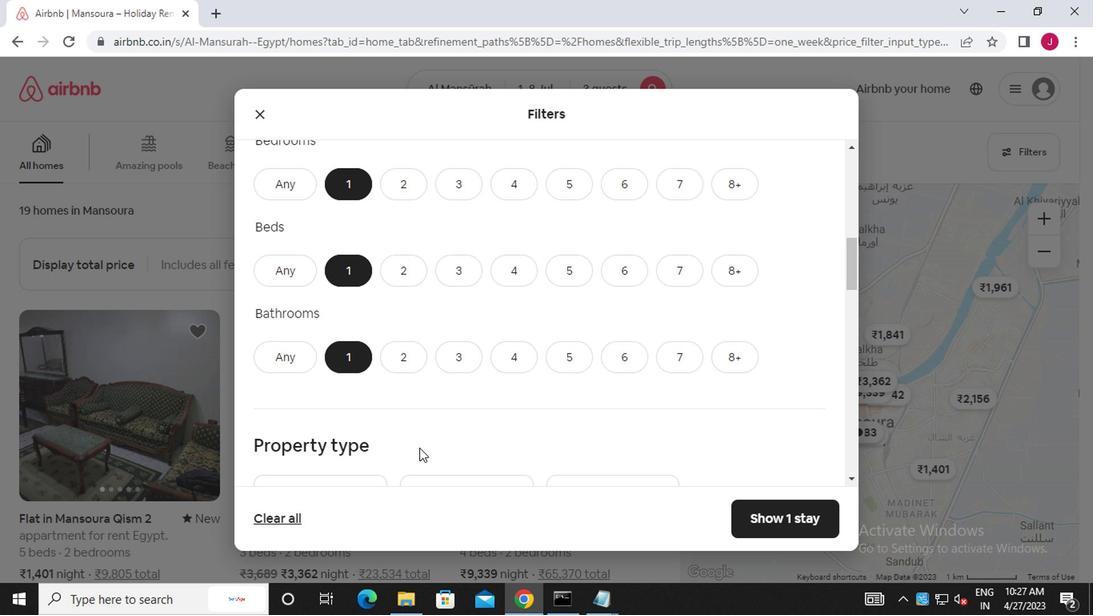 
Action: Mouse scrolled (353, 440) with delta (0, -1)
Screenshot: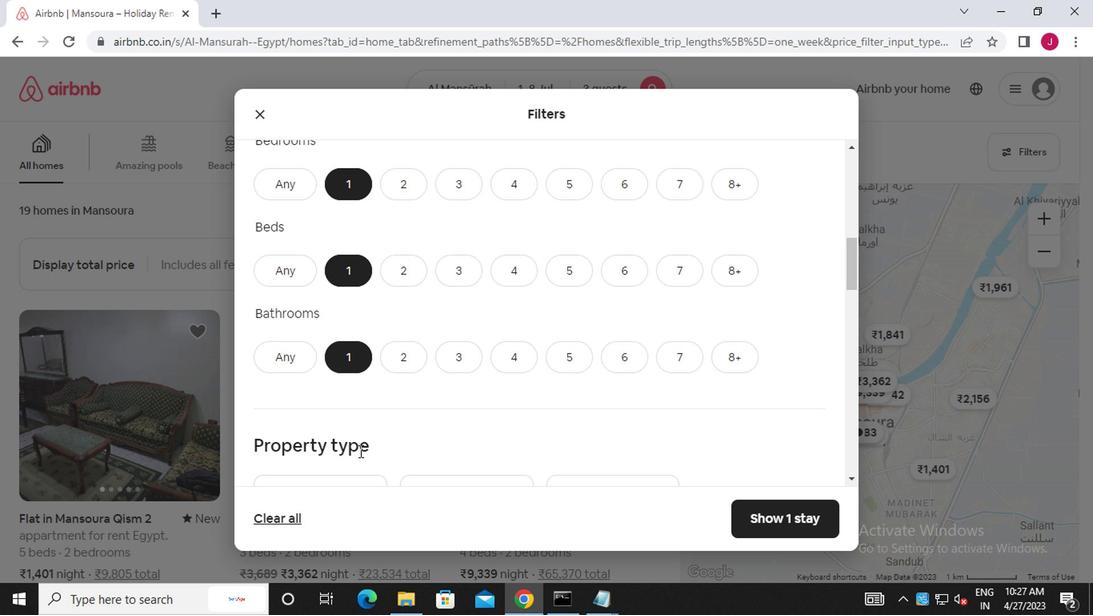 
Action: Mouse scrolled (353, 440) with delta (0, -1)
Screenshot: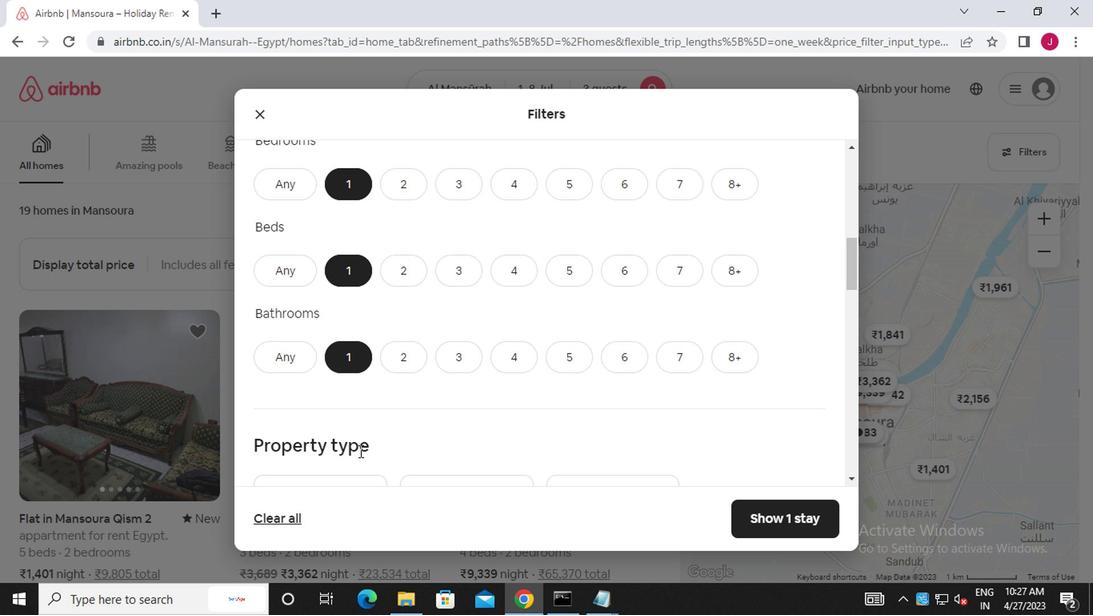 
Action: Mouse scrolled (353, 440) with delta (0, -1)
Screenshot: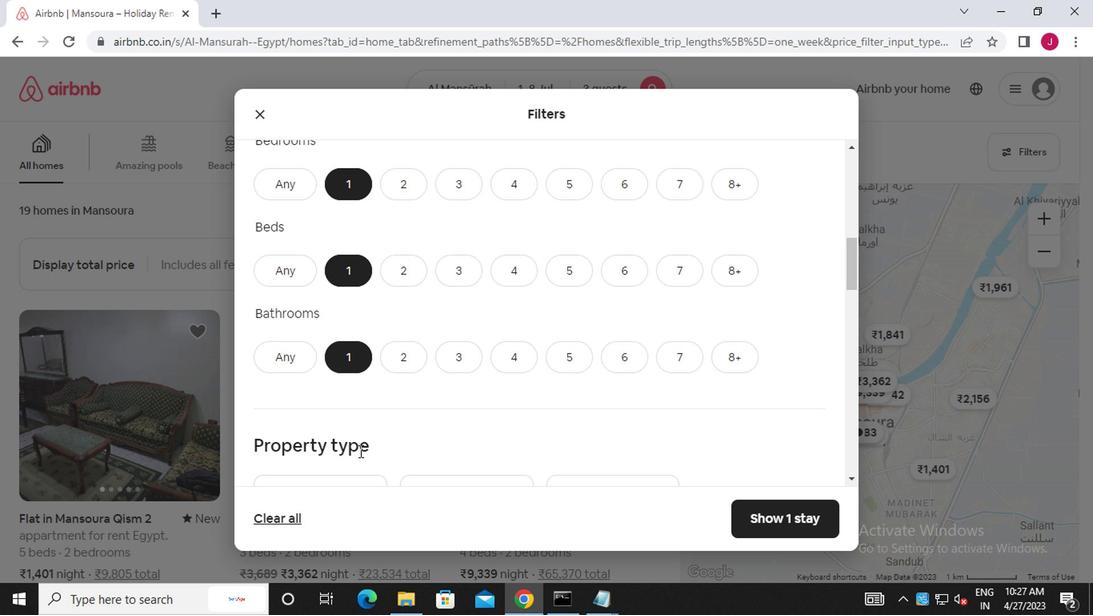 
Action: Mouse moved to (321, 288)
Screenshot: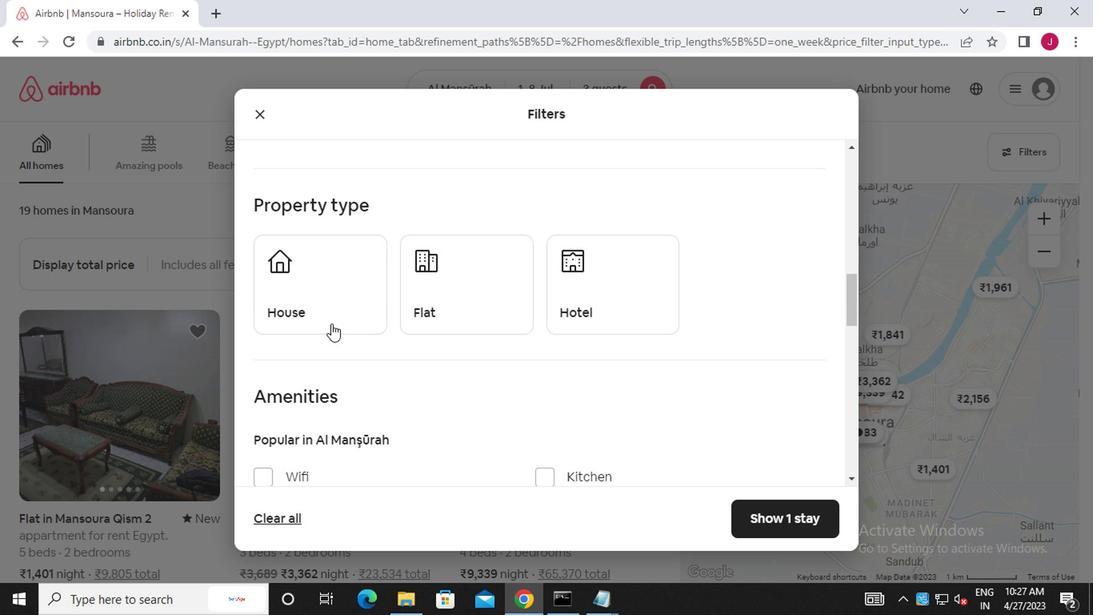 
Action: Mouse pressed left at (321, 288)
Screenshot: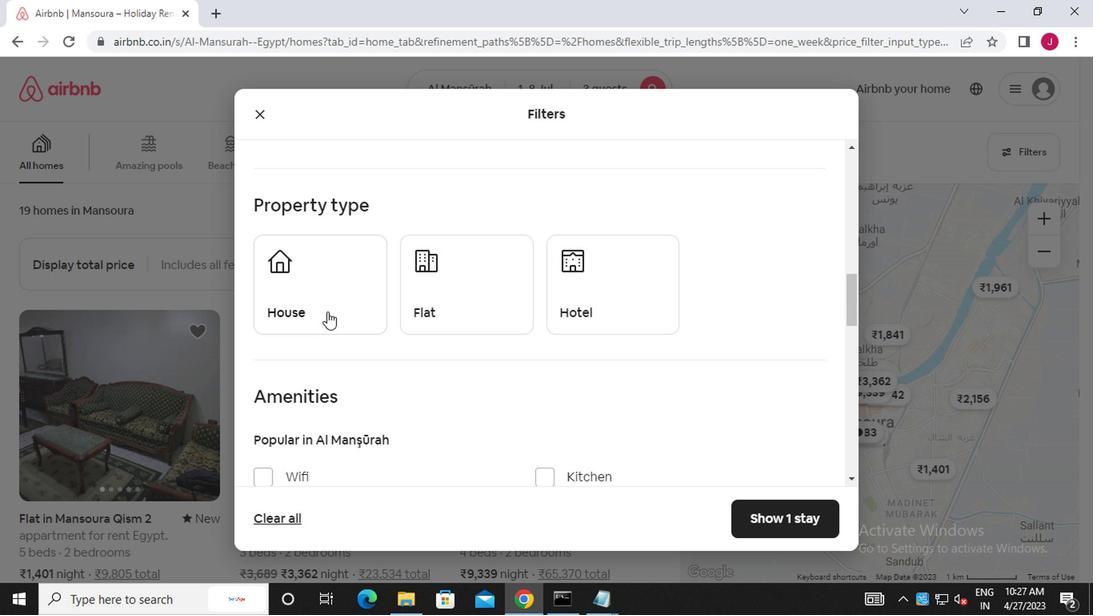 
Action: Mouse moved to (429, 304)
Screenshot: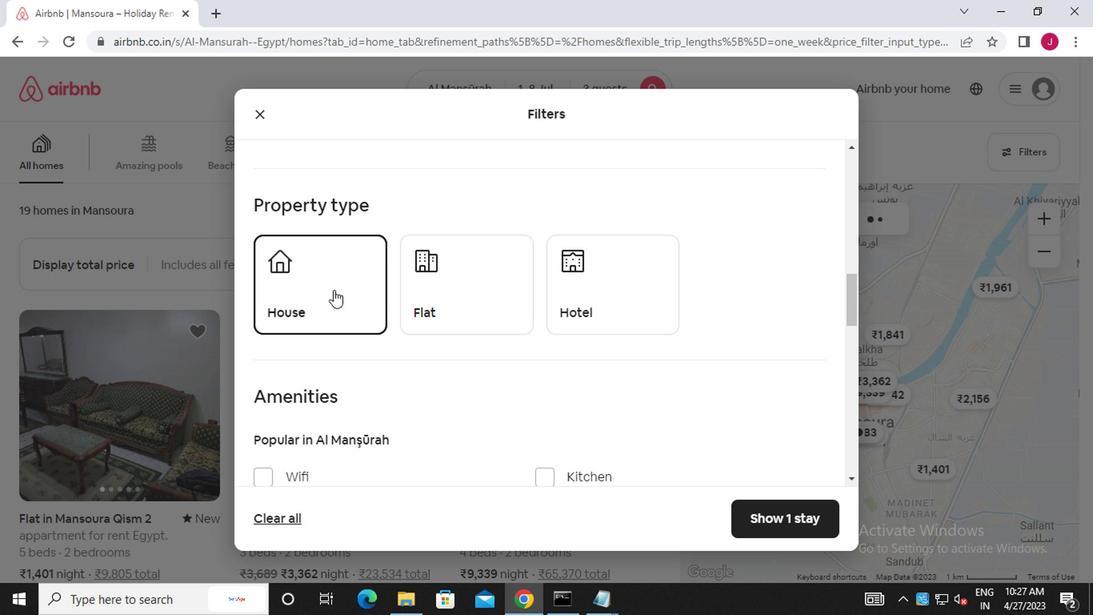 
Action: Mouse pressed left at (429, 304)
Screenshot: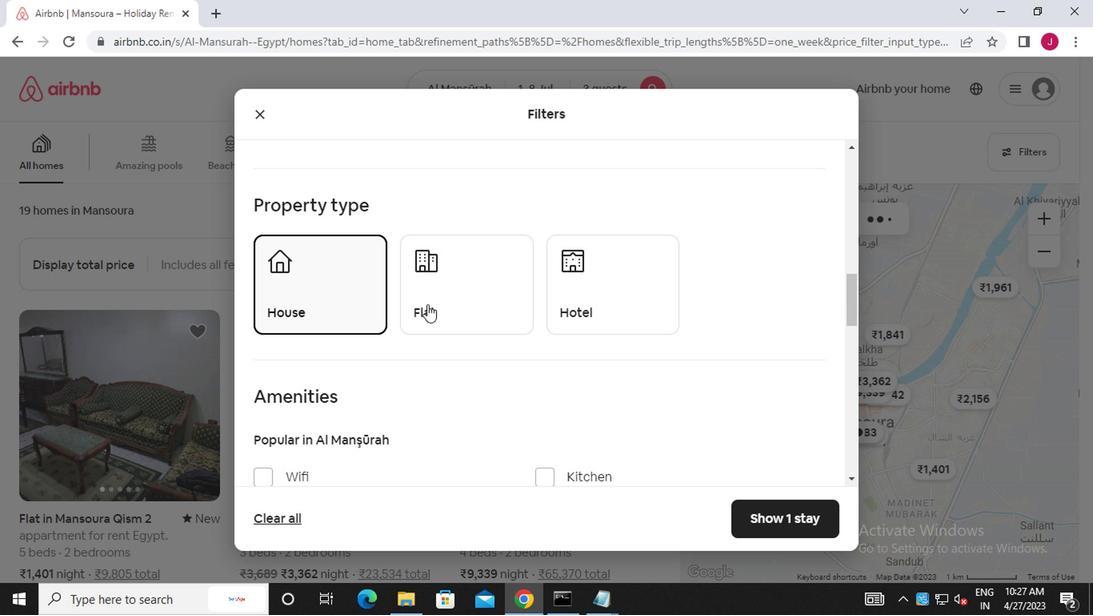 
Action: Mouse moved to (586, 303)
Screenshot: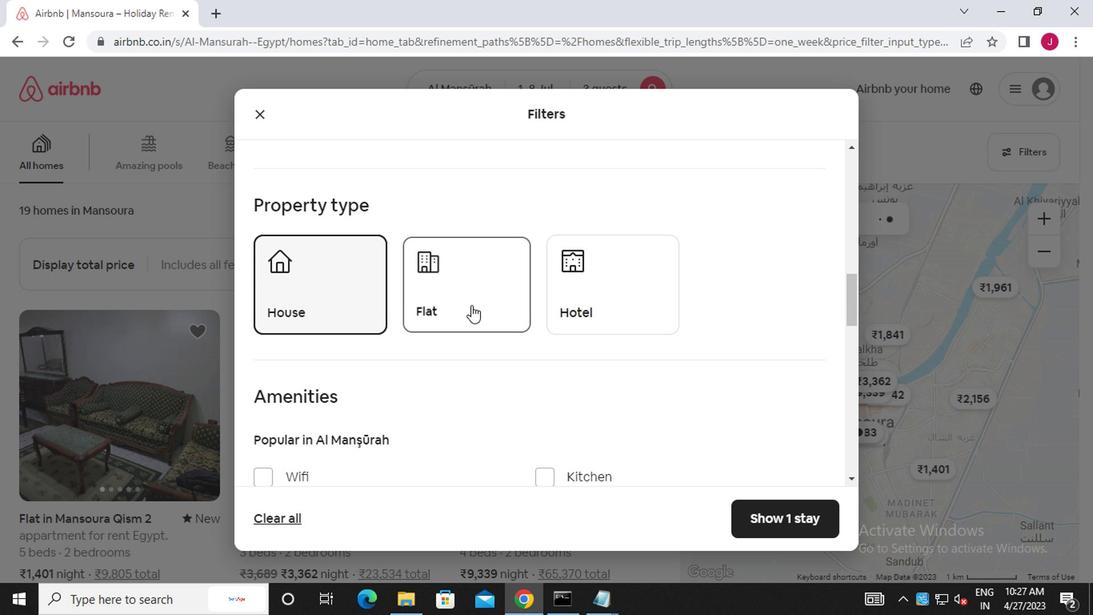 
Action: Mouse pressed left at (586, 303)
Screenshot: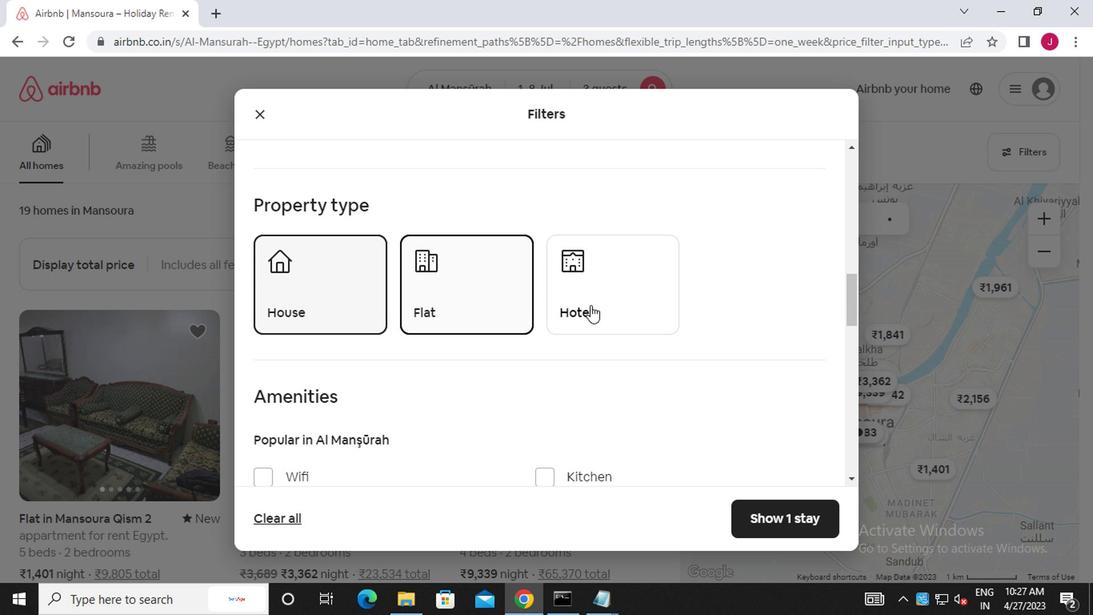 
Action: Mouse scrolled (586, 302) with delta (0, -1)
Screenshot: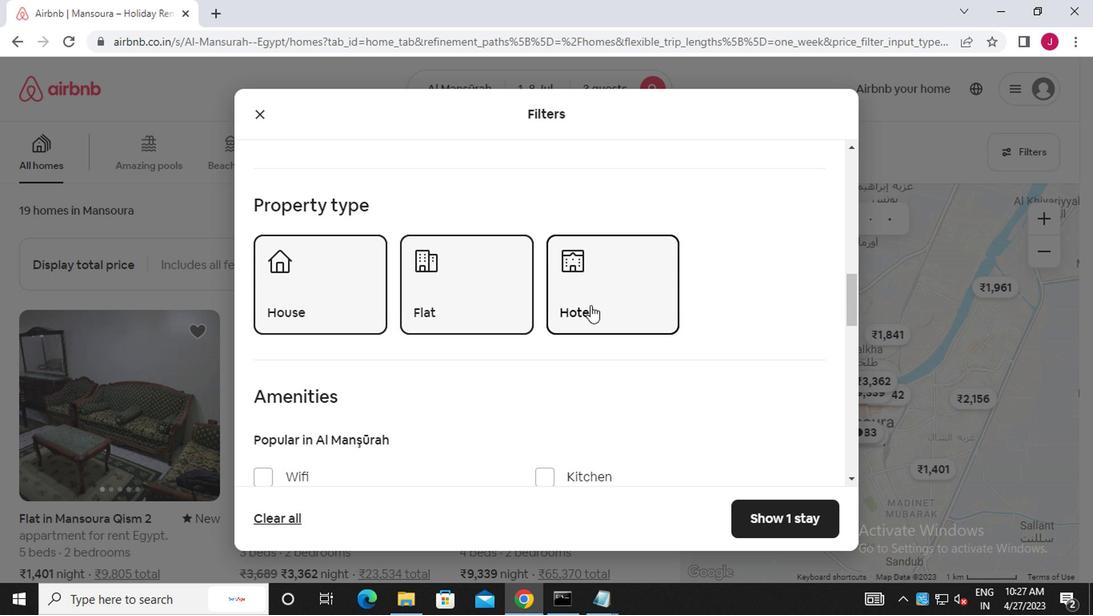 
Action: Mouse scrolled (586, 302) with delta (0, -1)
Screenshot: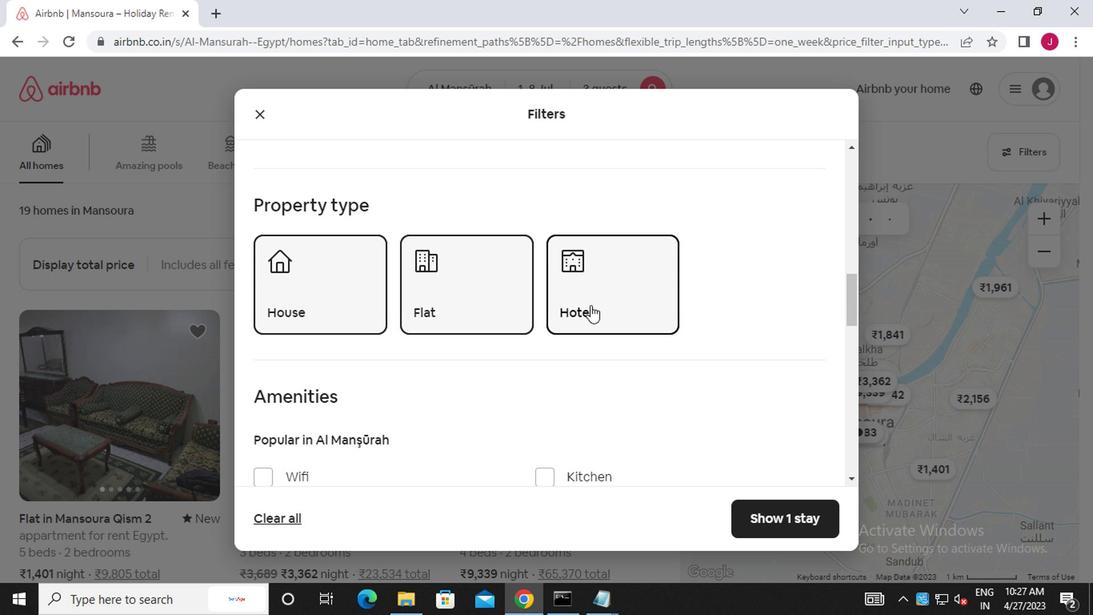
Action: Mouse scrolled (586, 302) with delta (0, -1)
Screenshot: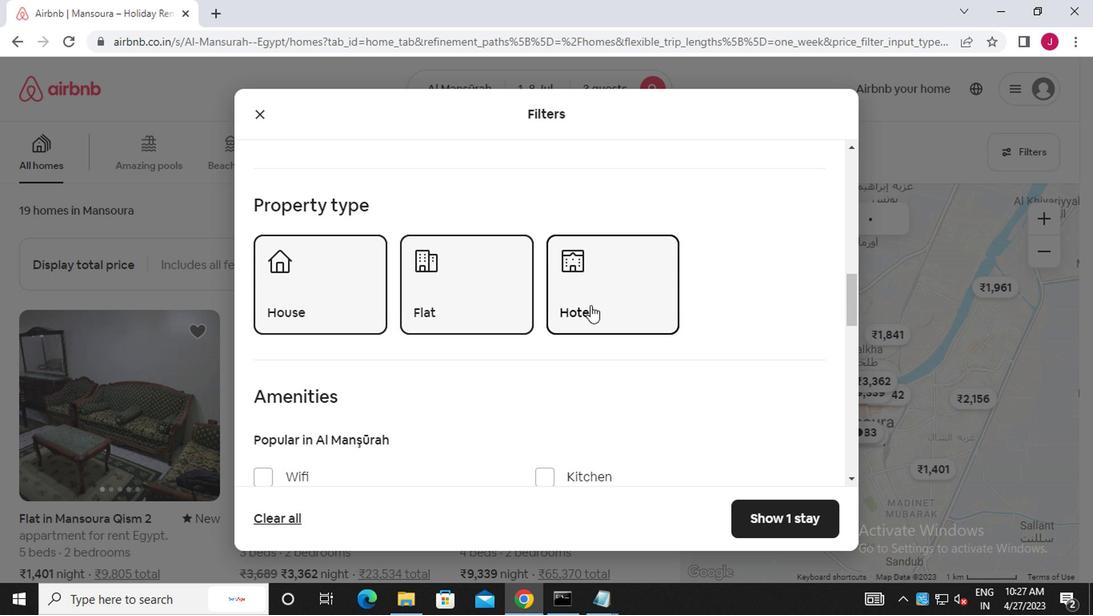 
Action: Mouse scrolled (586, 302) with delta (0, -1)
Screenshot: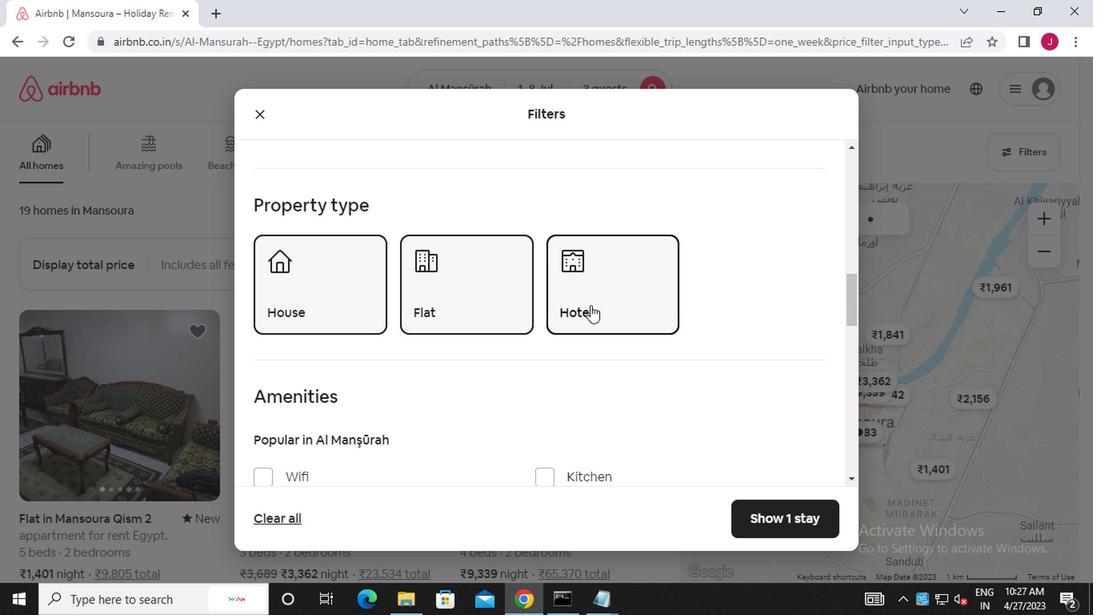 
Action: Mouse scrolled (586, 302) with delta (0, -1)
Screenshot: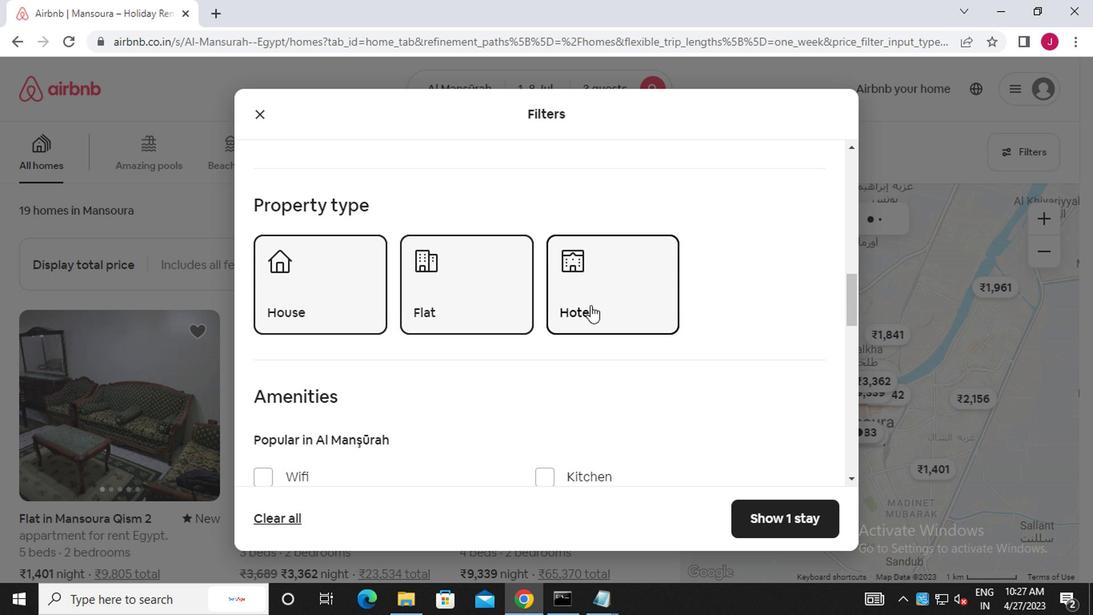 
Action: Mouse scrolled (586, 302) with delta (0, -1)
Screenshot: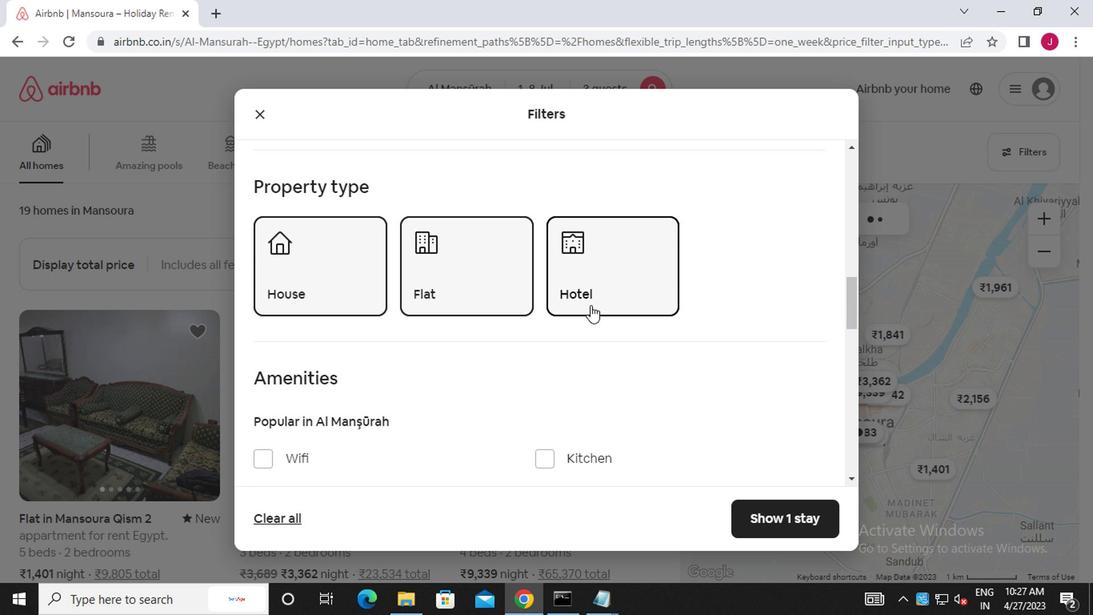 
Action: Mouse moved to (795, 285)
Screenshot: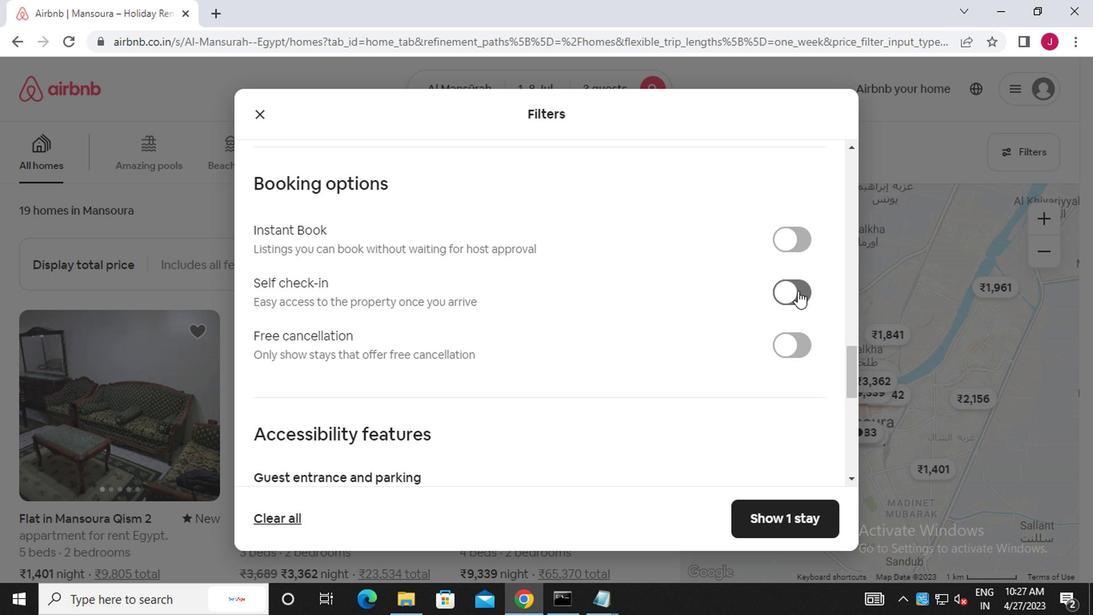 
Action: Mouse pressed left at (795, 285)
Screenshot: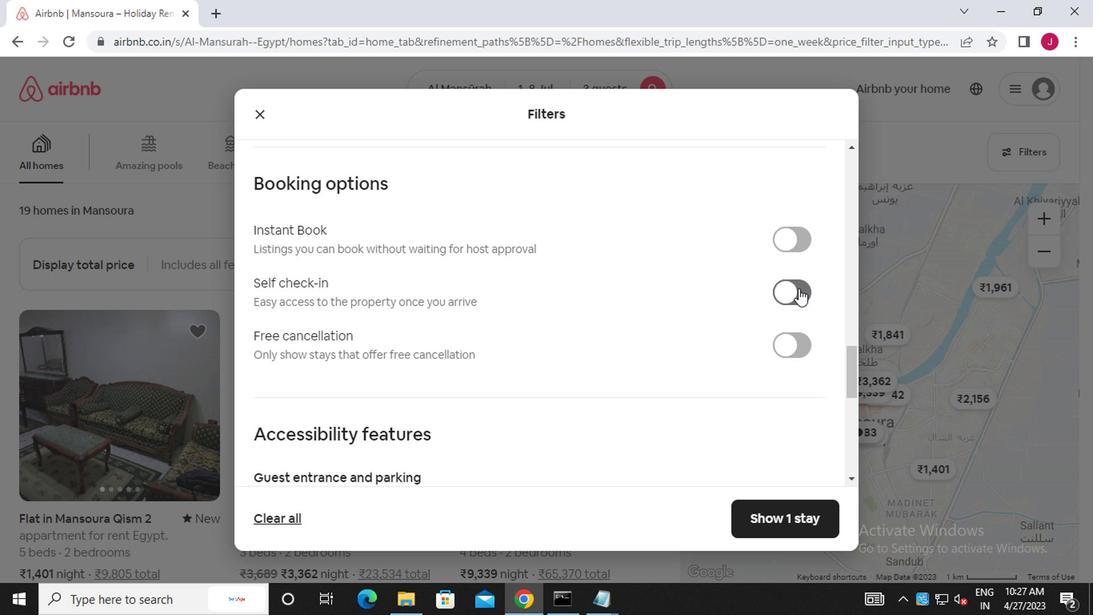 
Action: Mouse moved to (502, 349)
Screenshot: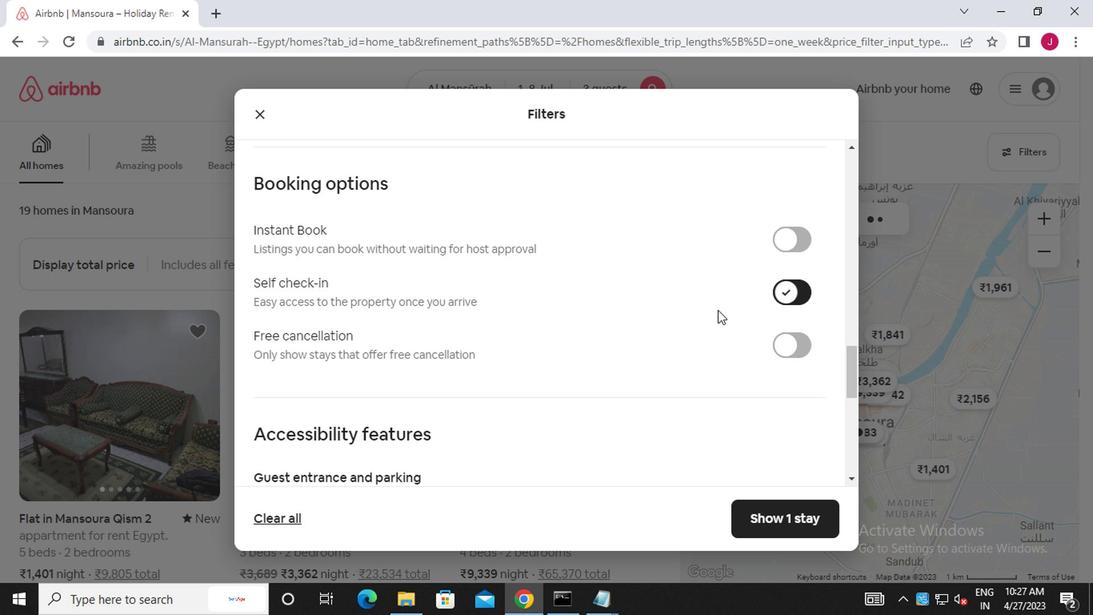 
Action: Mouse scrolled (502, 349) with delta (0, 0)
Screenshot: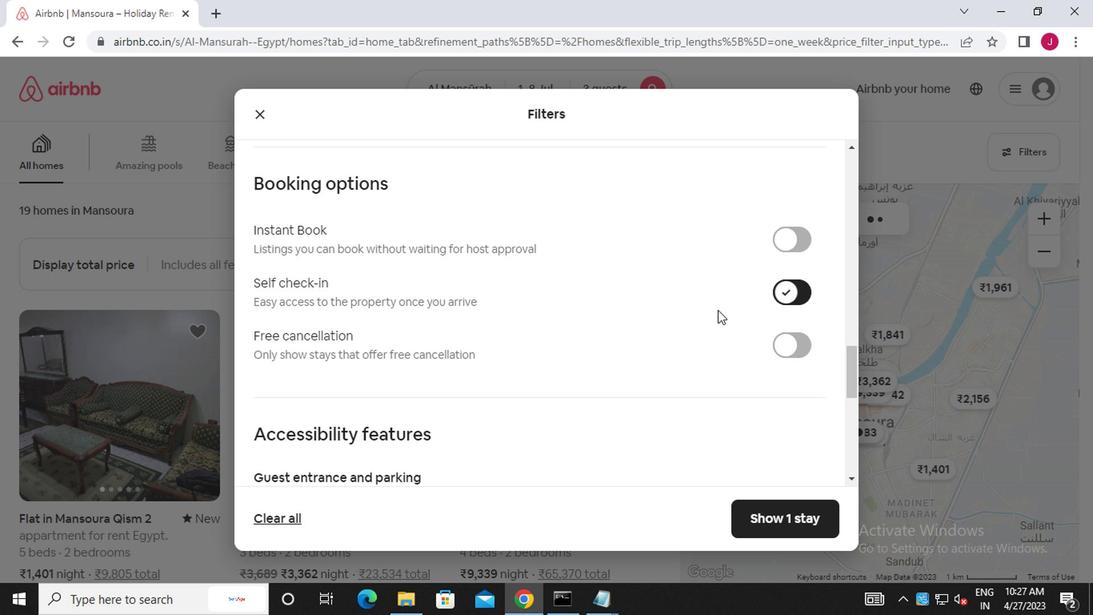 
Action: Mouse moved to (501, 349)
Screenshot: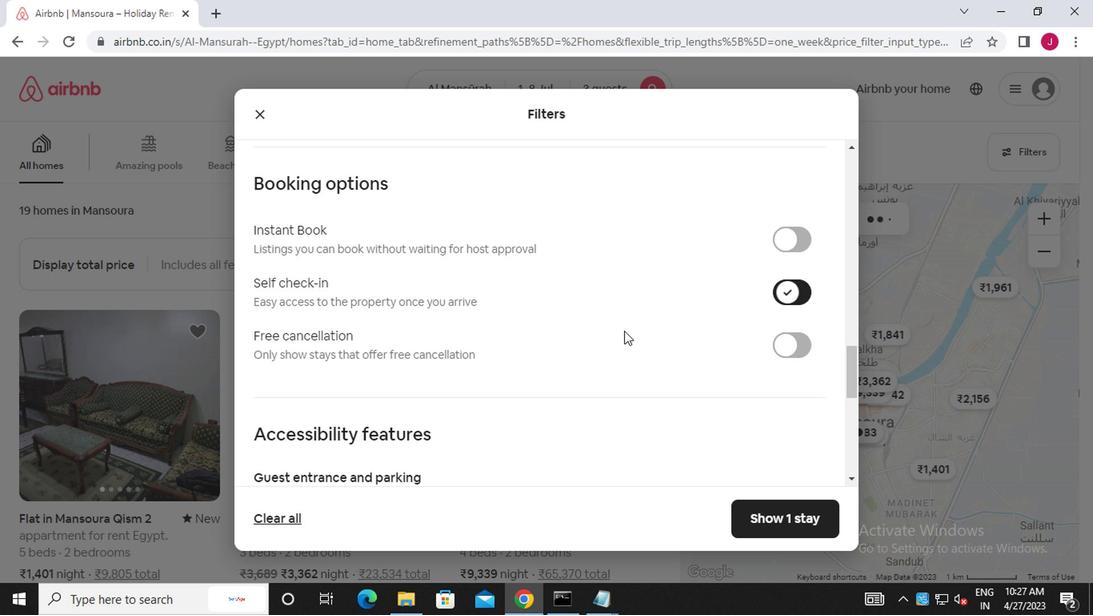 
Action: Mouse scrolled (501, 349) with delta (0, 0)
Screenshot: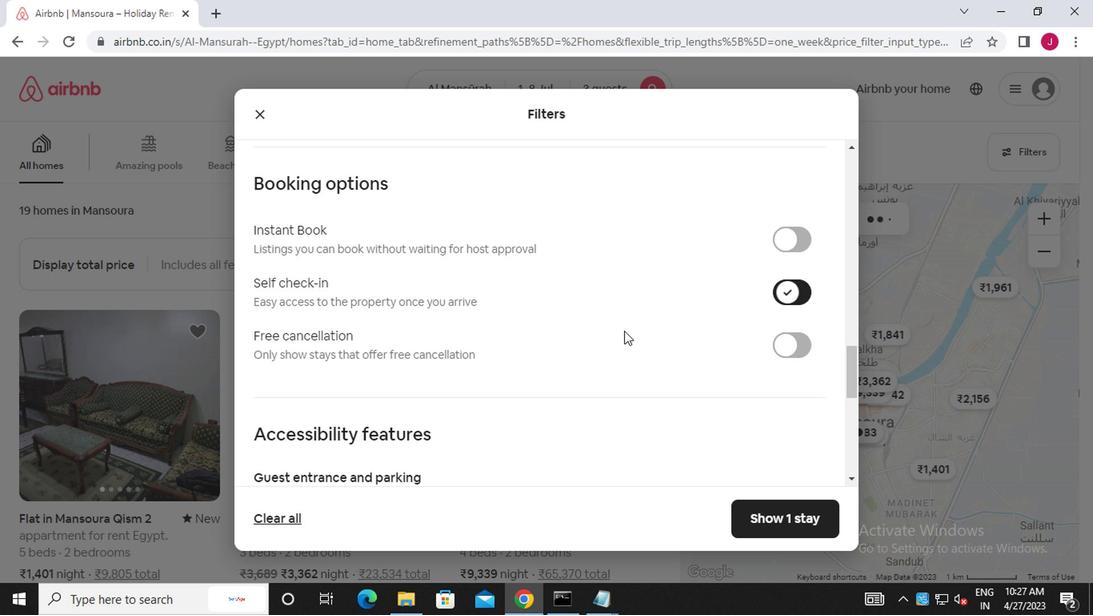 
Action: Mouse moved to (501, 350)
Screenshot: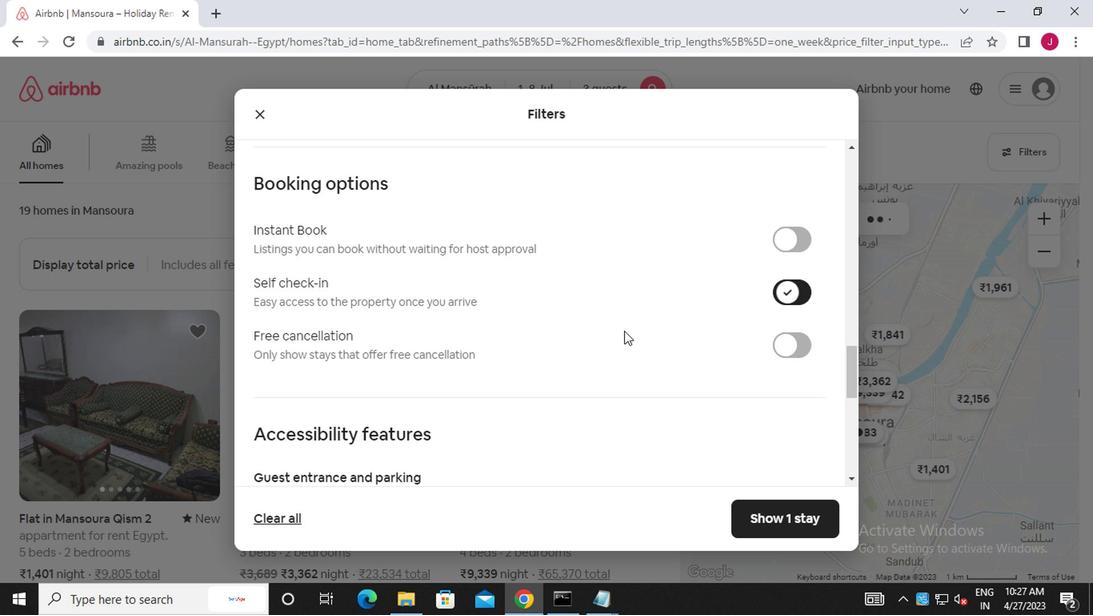 
Action: Mouse scrolled (501, 349) with delta (0, 0)
Screenshot: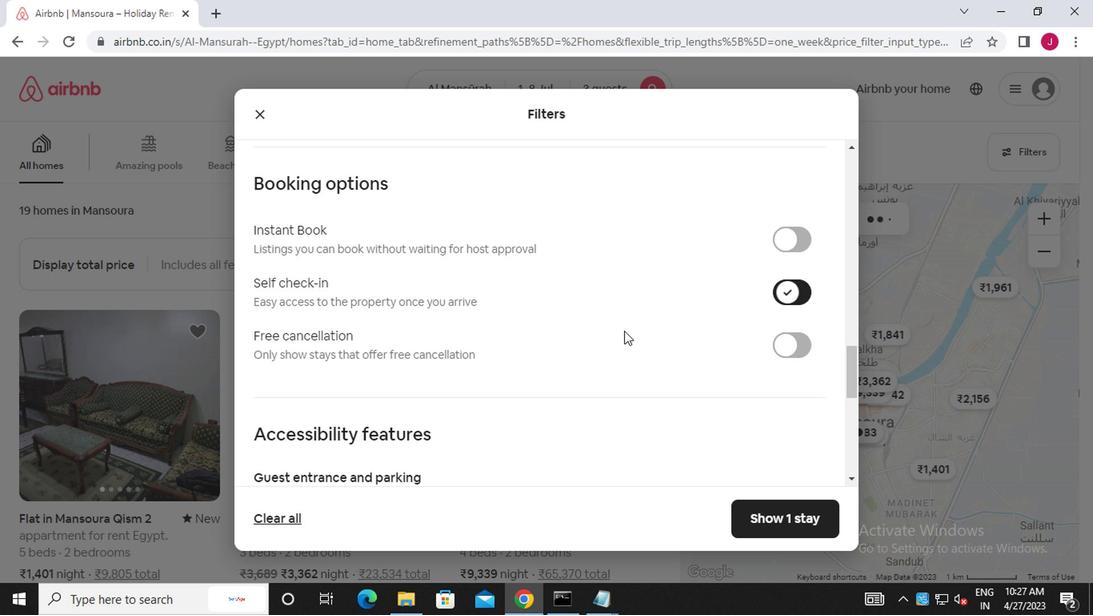 
Action: Mouse scrolled (501, 349) with delta (0, 0)
Screenshot: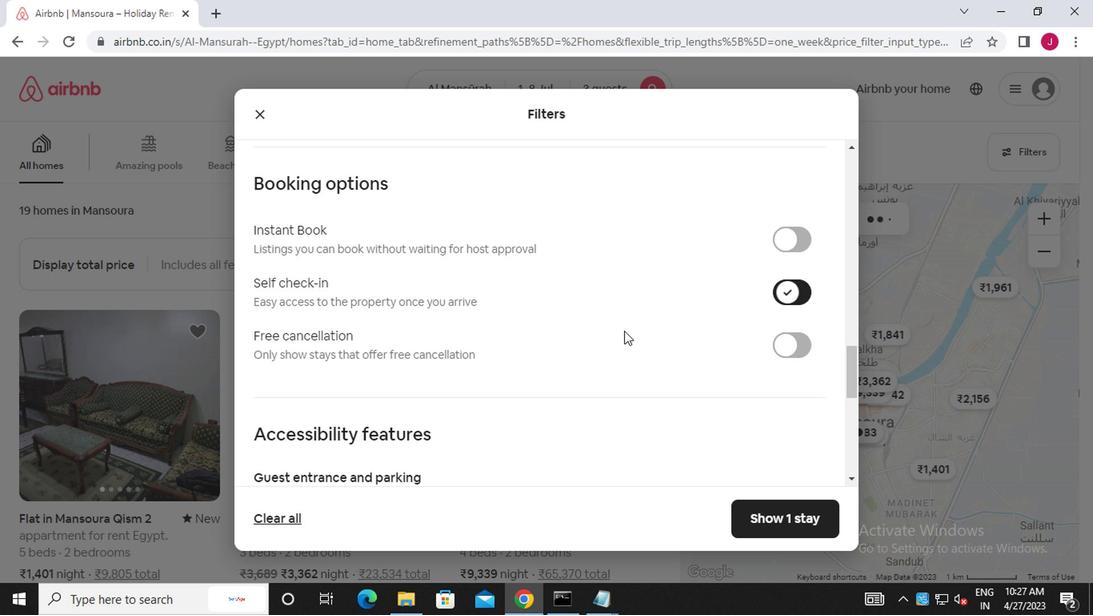 
Action: Mouse scrolled (501, 349) with delta (0, 0)
Screenshot: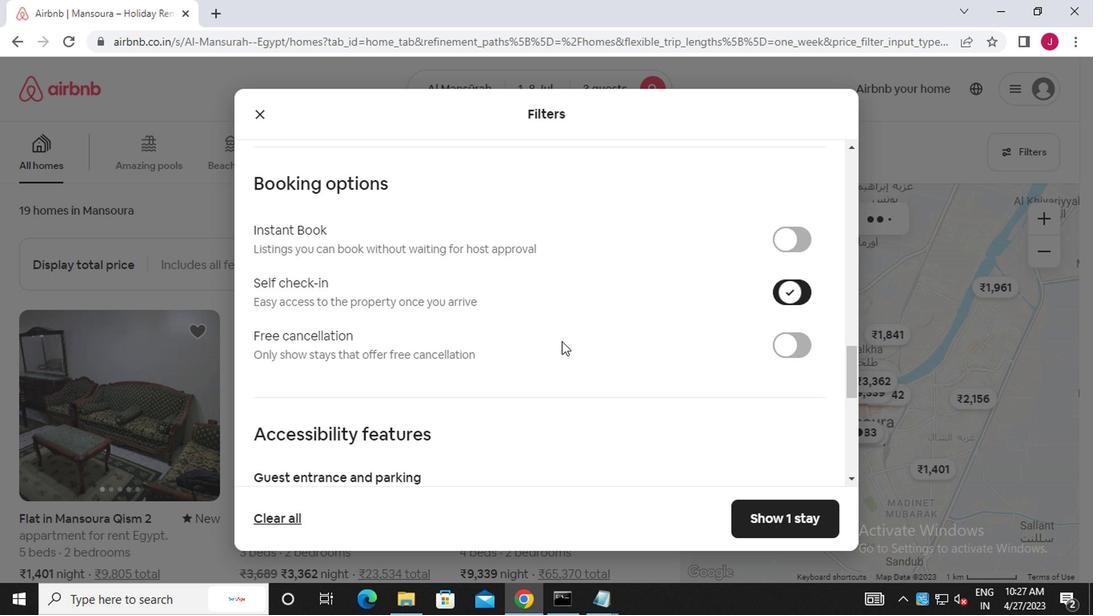 
Action: Mouse scrolled (501, 349) with delta (0, 0)
Screenshot: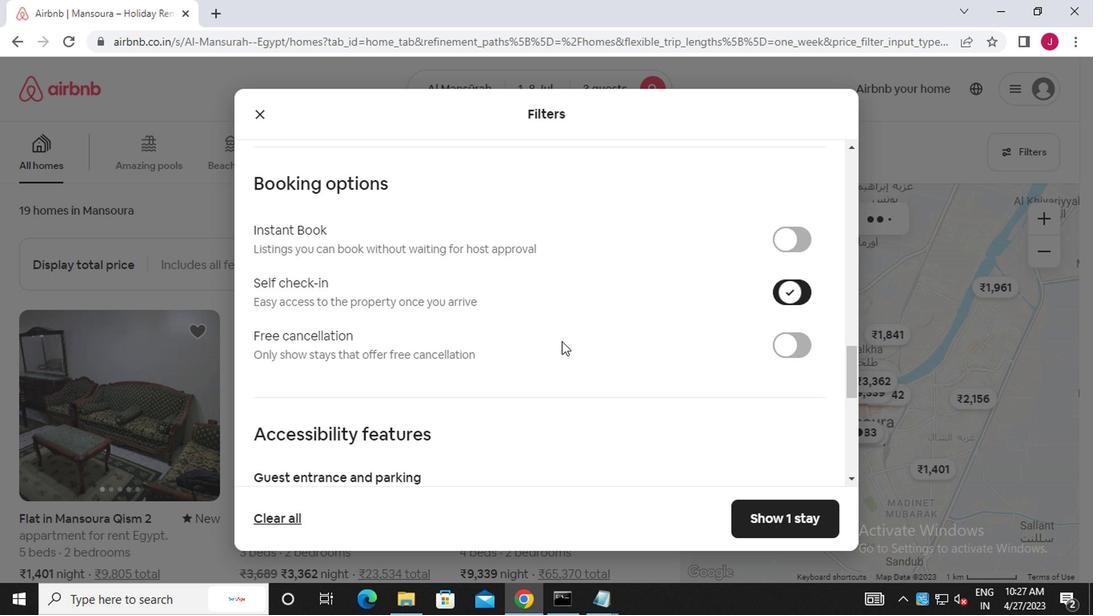 
Action: Mouse scrolled (501, 349) with delta (0, 0)
Screenshot: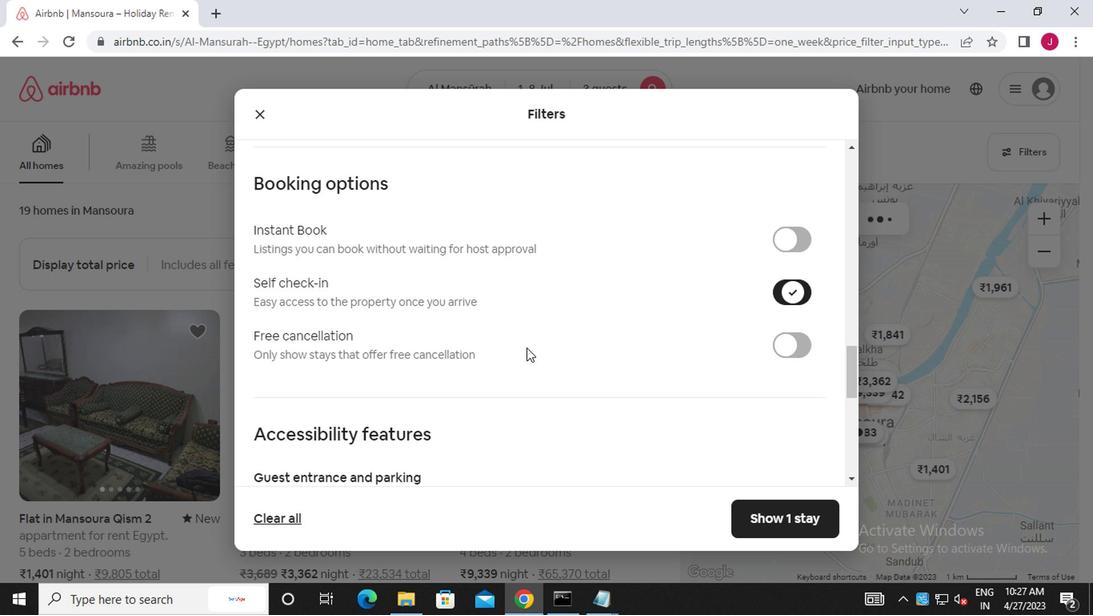 
Action: Mouse scrolled (501, 349) with delta (0, 0)
Screenshot: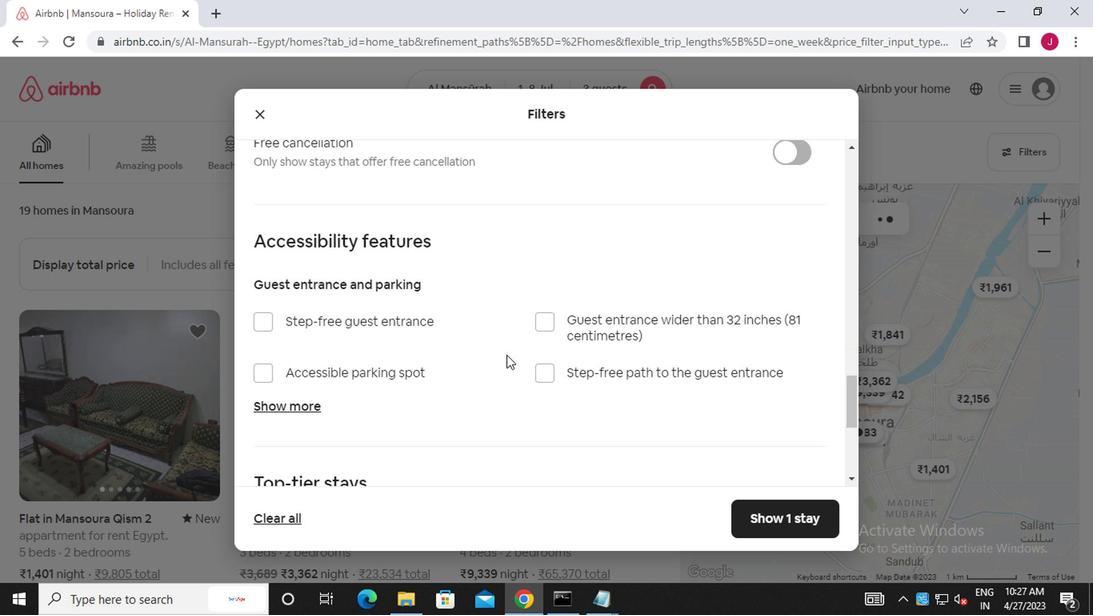 
Action: Mouse scrolled (501, 349) with delta (0, 0)
Screenshot: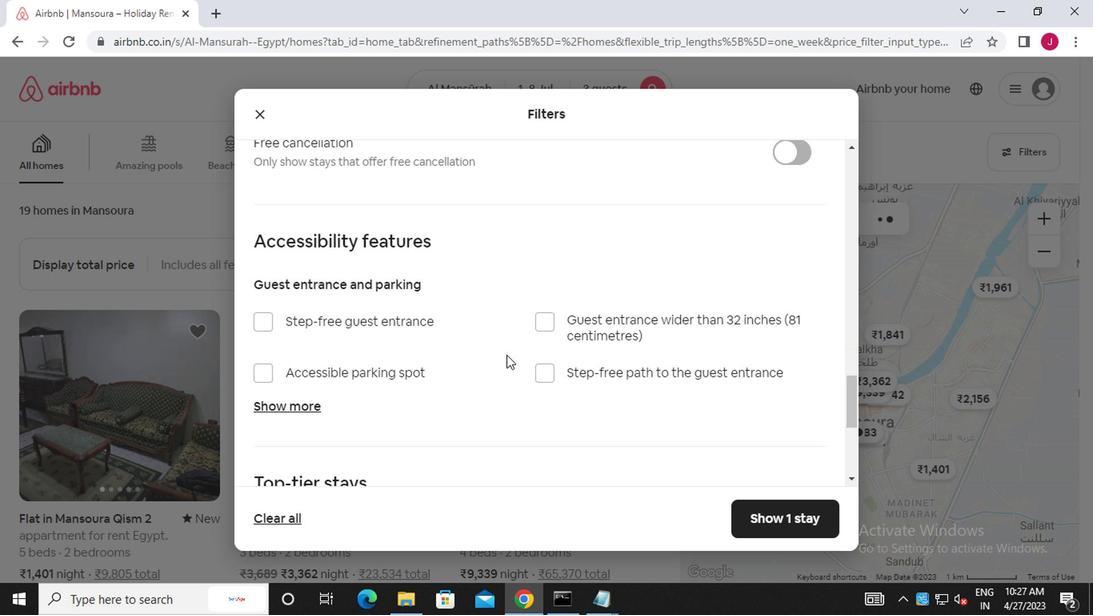 
Action: Mouse scrolled (501, 349) with delta (0, 0)
Screenshot: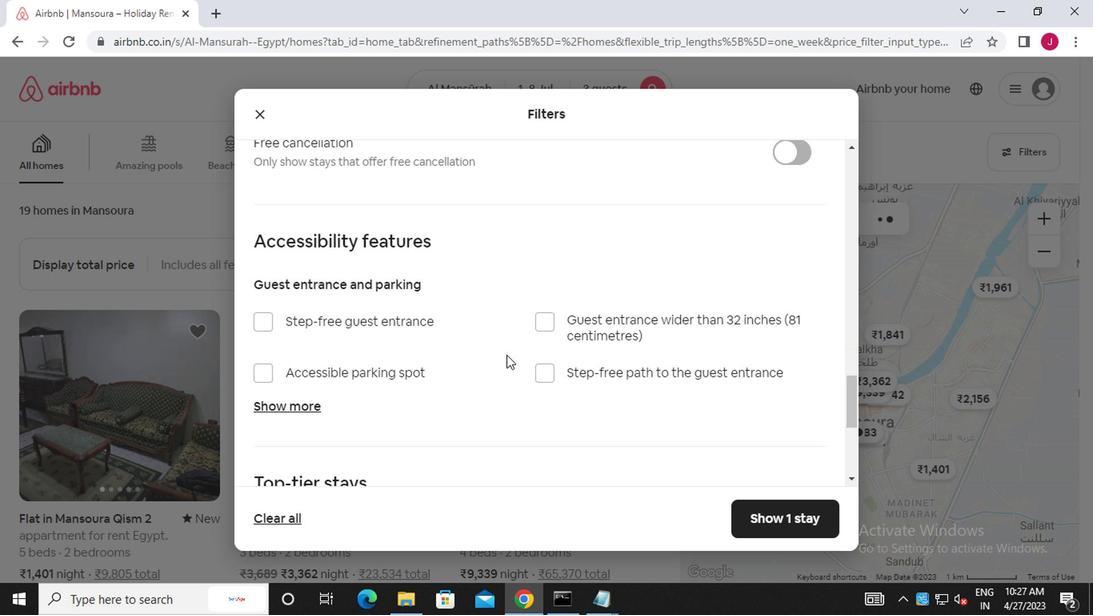 
Action: Mouse scrolled (501, 349) with delta (0, 0)
Screenshot: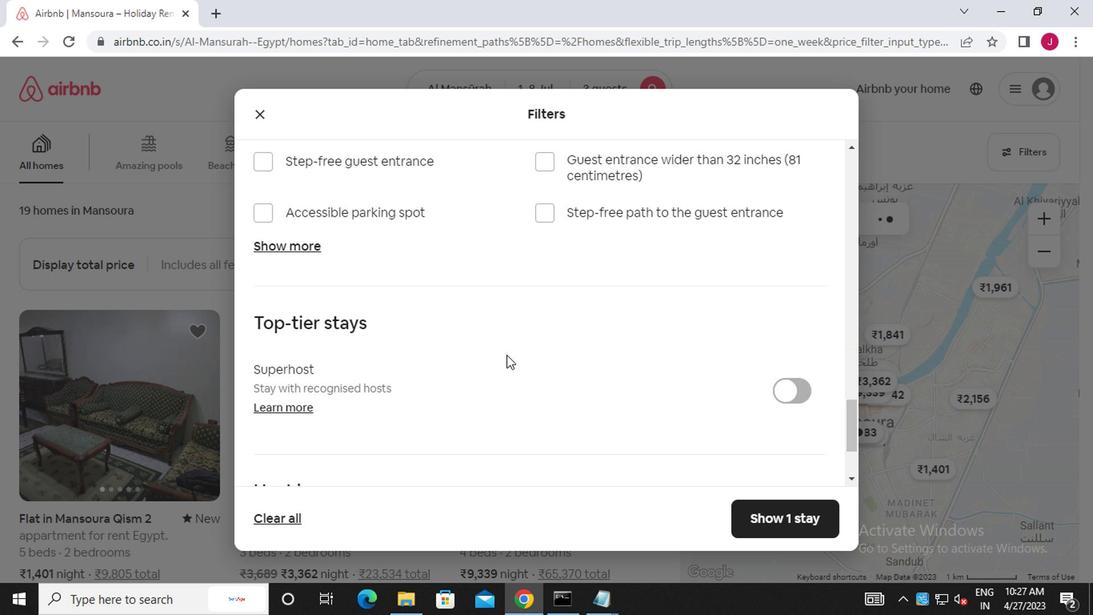 
Action: Mouse scrolled (501, 349) with delta (0, 0)
Screenshot: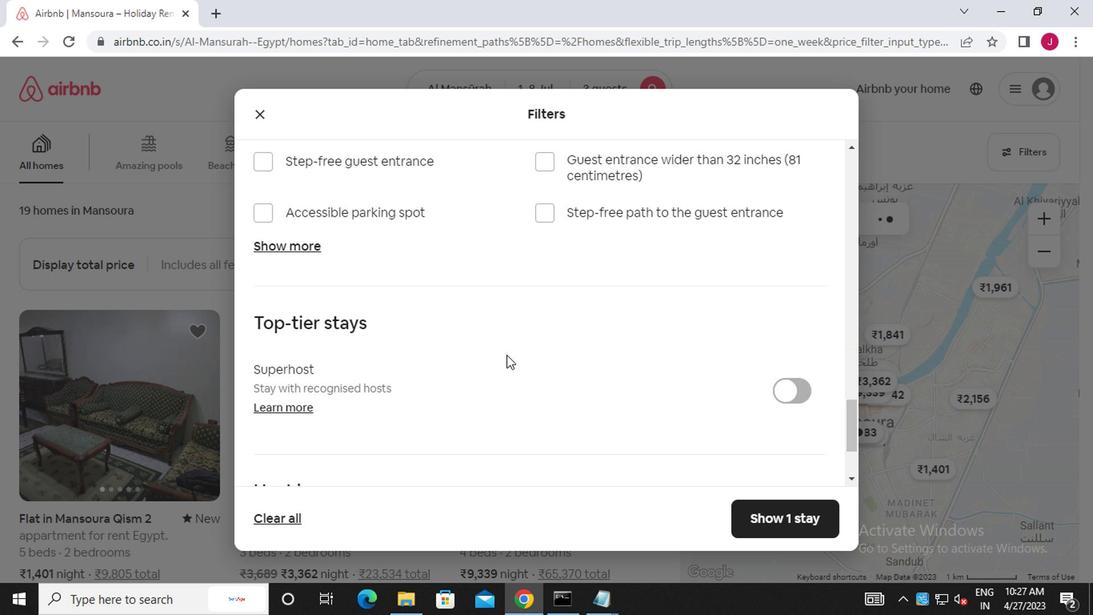
Action: Mouse scrolled (501, 349) with delta (0, 0)
Screenshot: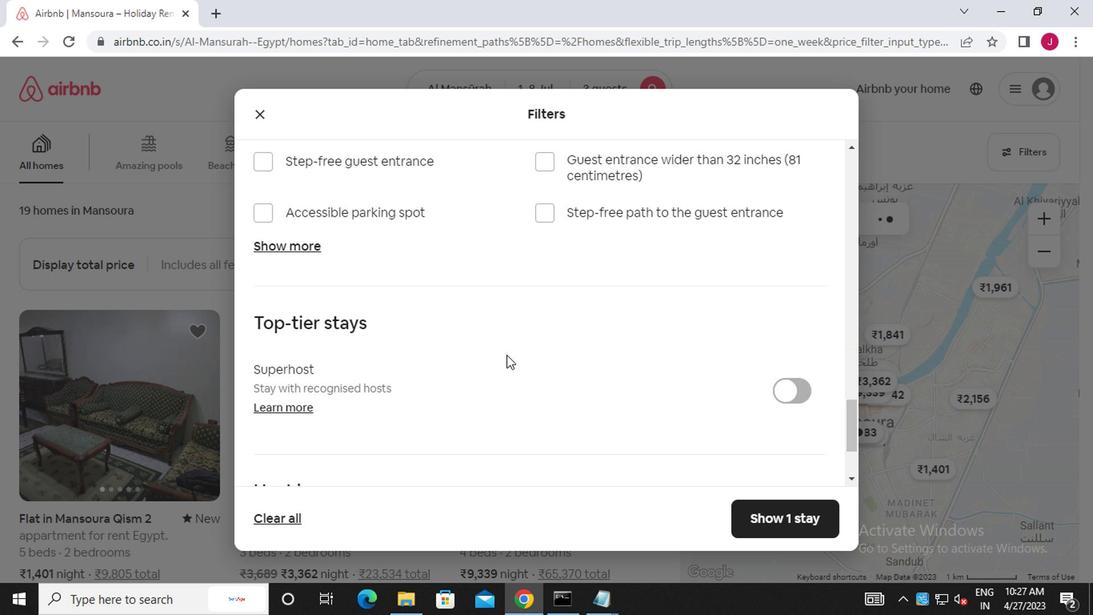 
Action: Mouse scrolled (501, 349) with delta (0, 0)
Screenshot: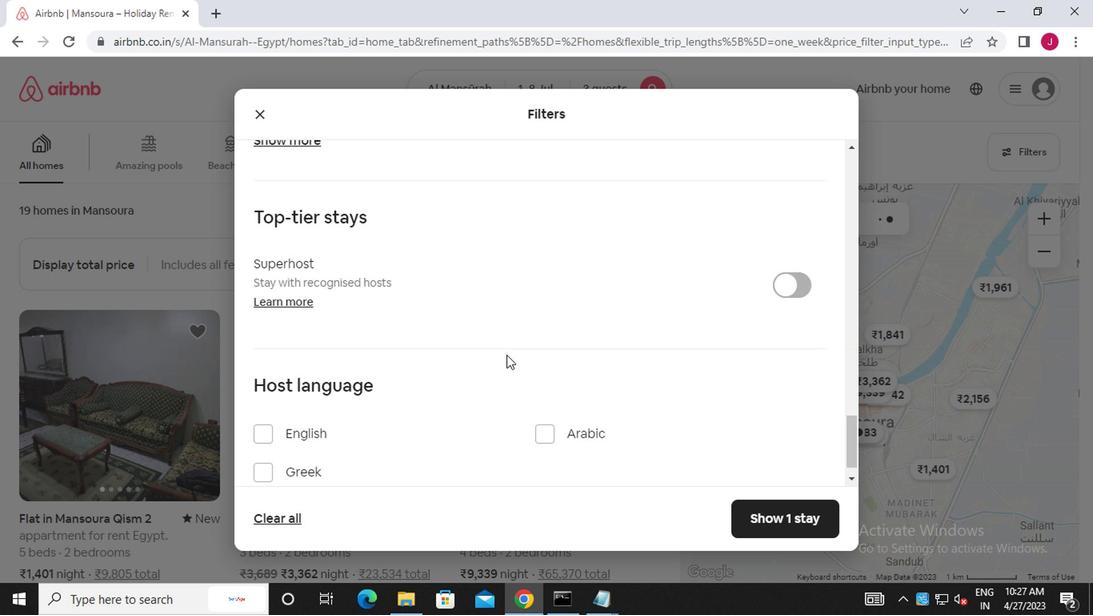 
Action: Mouse moved to (267, 385)
Screenshot: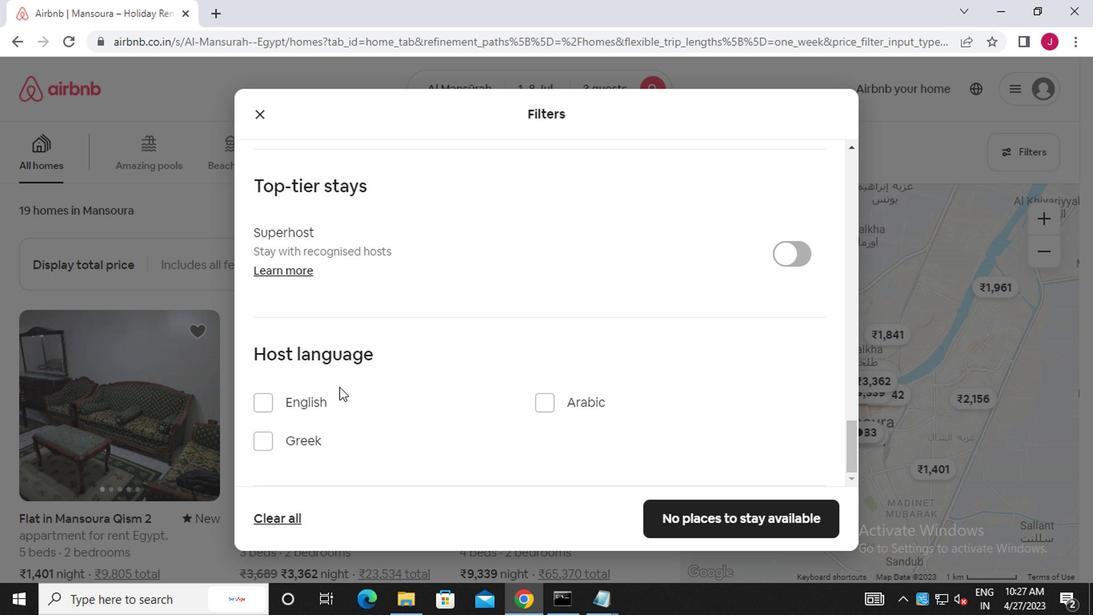 
Action: Mouse pressed left at (267, 385)
Screenshot: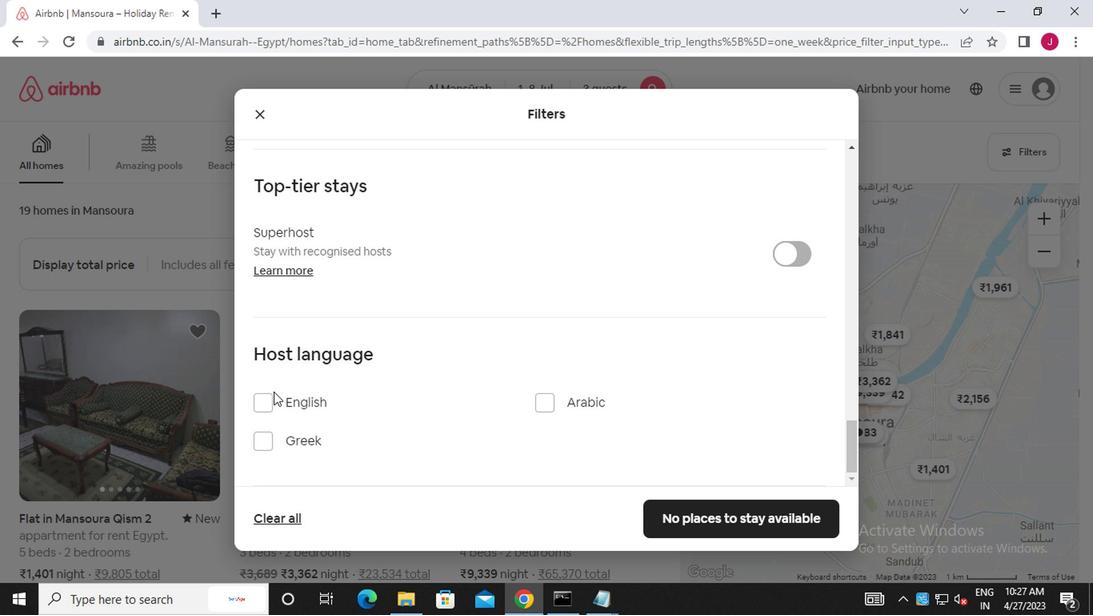 
Action: Mouse moved to (261, 397)
Screenshot: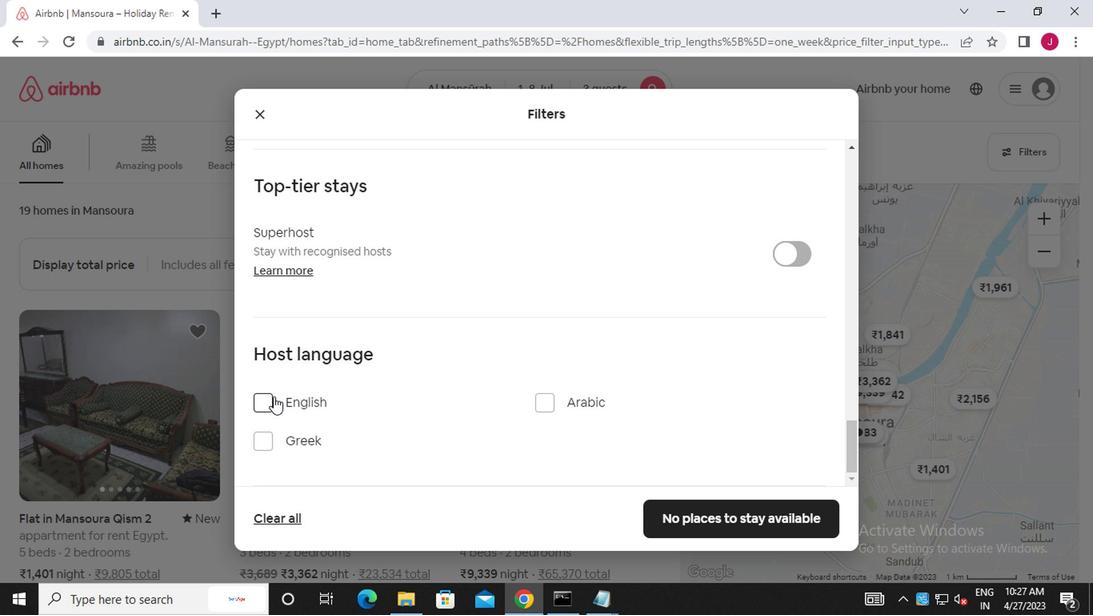 
Action: Mouse pressed left at (261, 397)
Screenshot: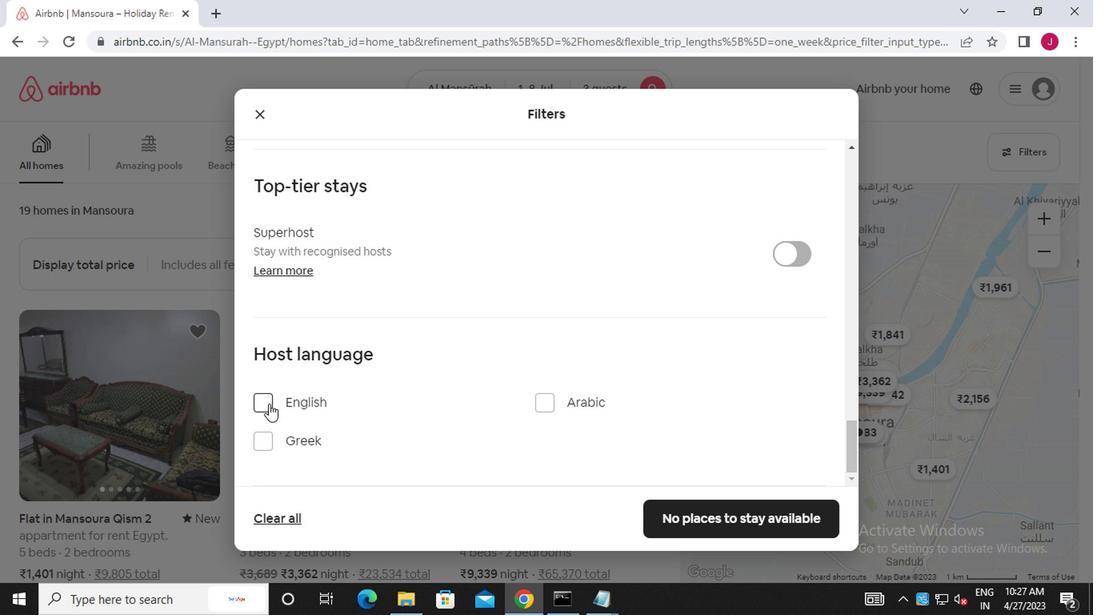 
Action: Mouse moved to (720, 498)
Screenshot: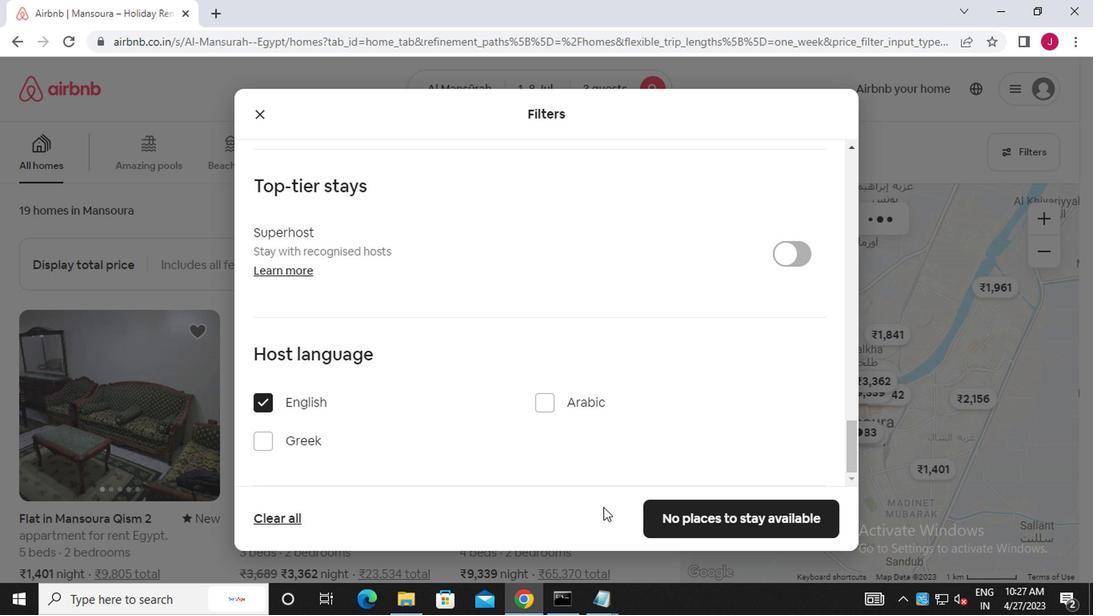 
Action: Mouse pressed left at (720, 498)
Screenshot: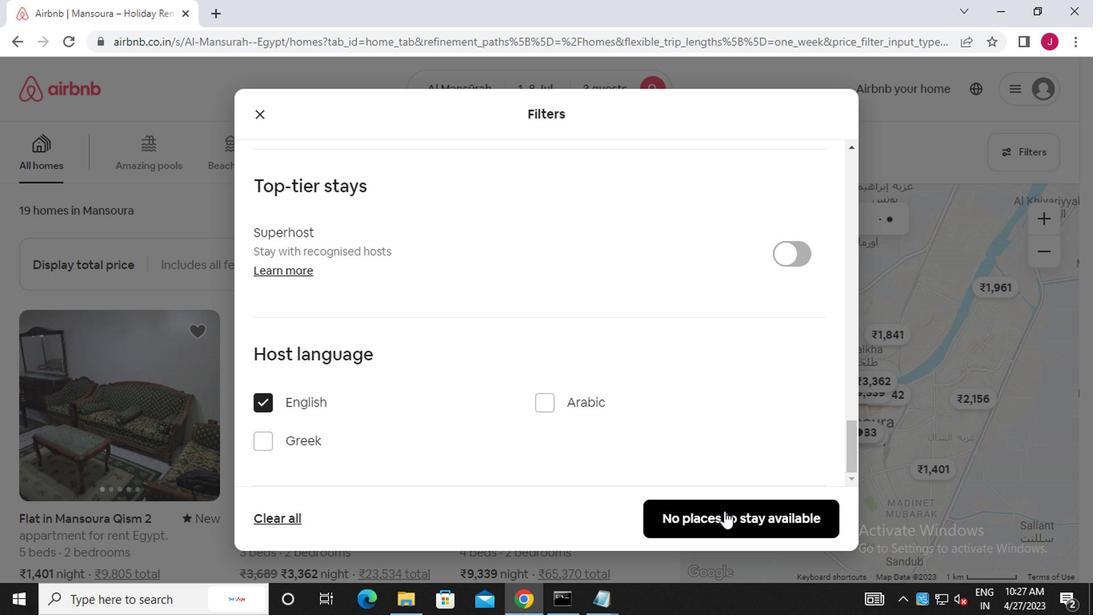 
Action: Mouse moved to (712, 498)
Screenshot: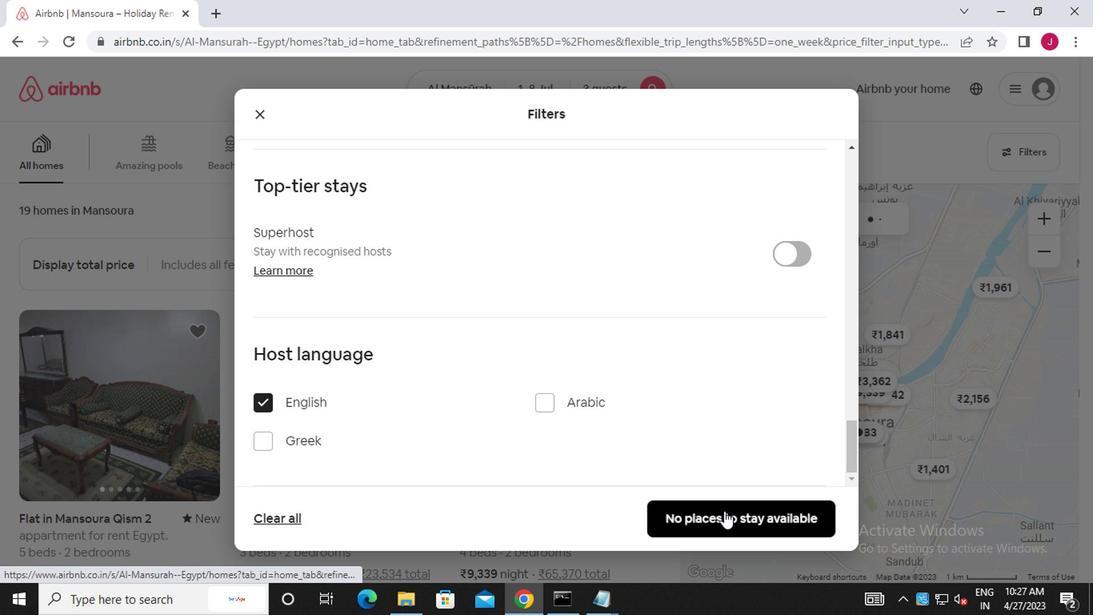 
